 Task: Add a condition where "Channel Is CTI phone call (incoming)" in unsolved tickets in your groups.
Action: Mouse moved to (107, 496)
Screenshot: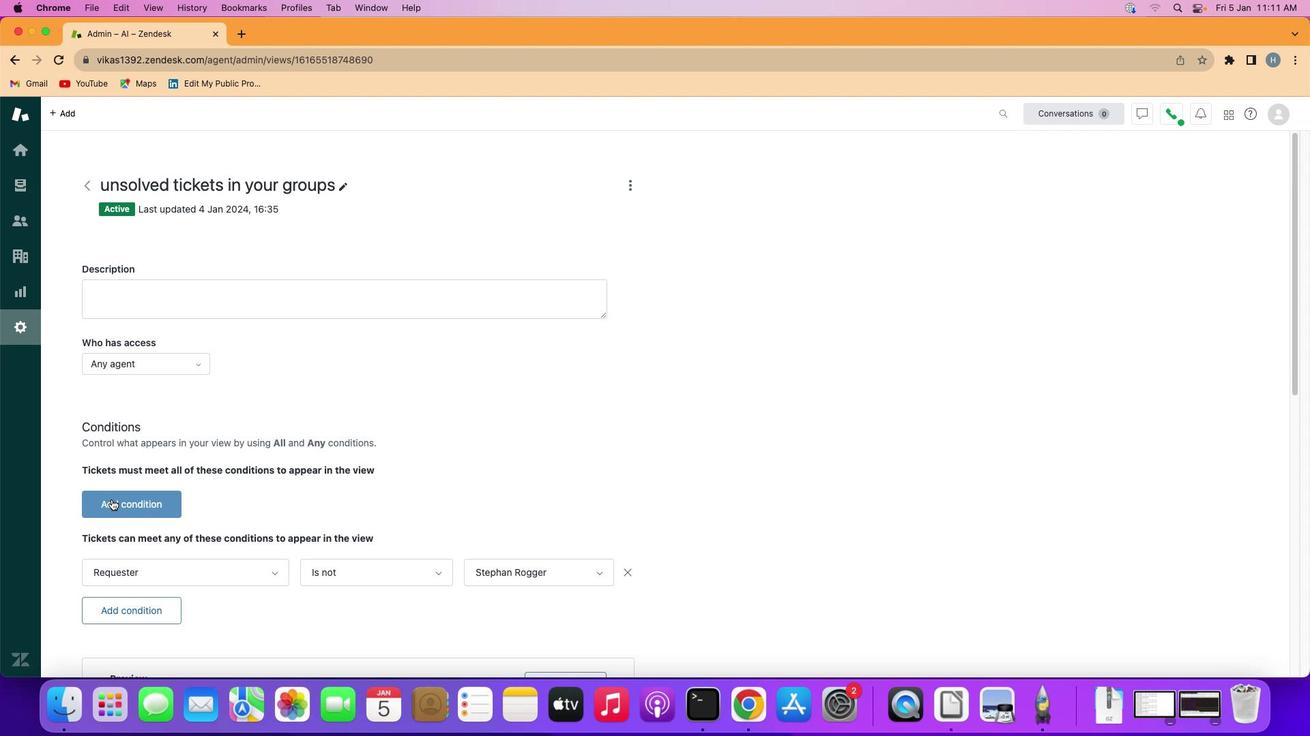 
Action: Mouse pressed left at (107, 496)
Screenshot: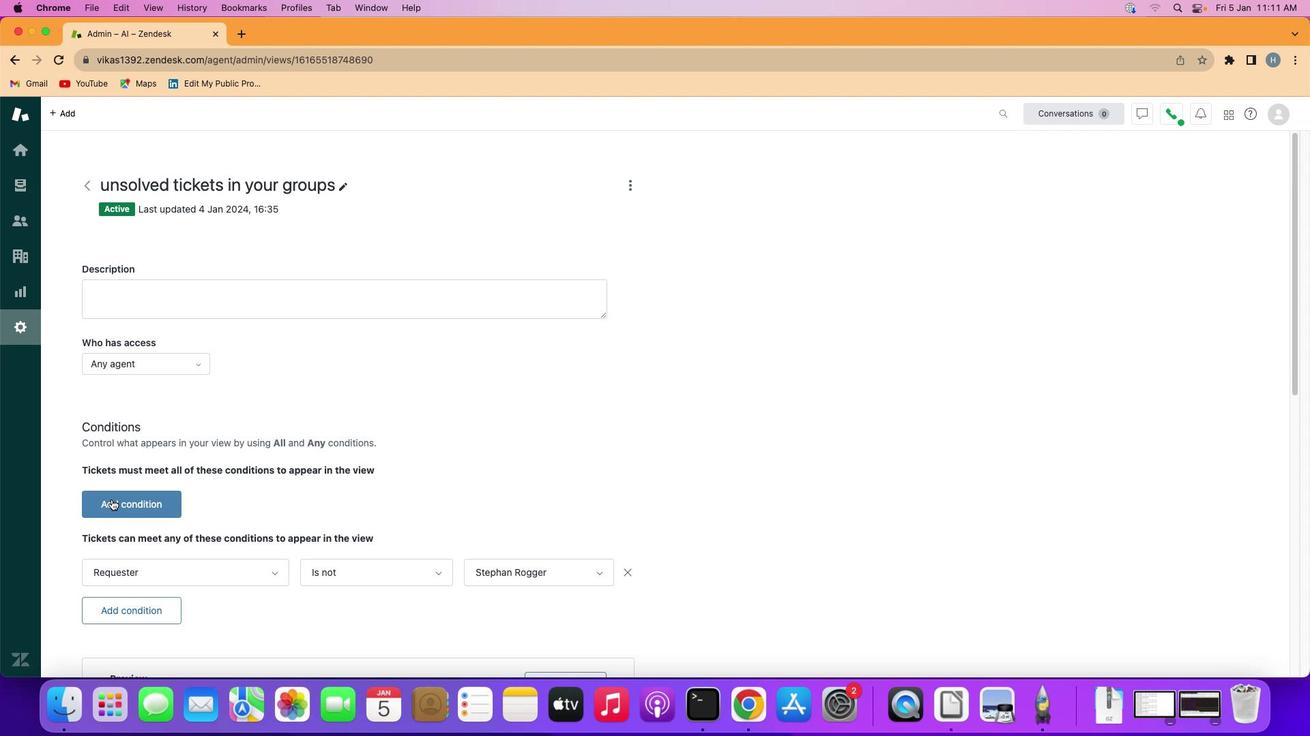
Action: Mouse moved to (143, 500)
Screenshot: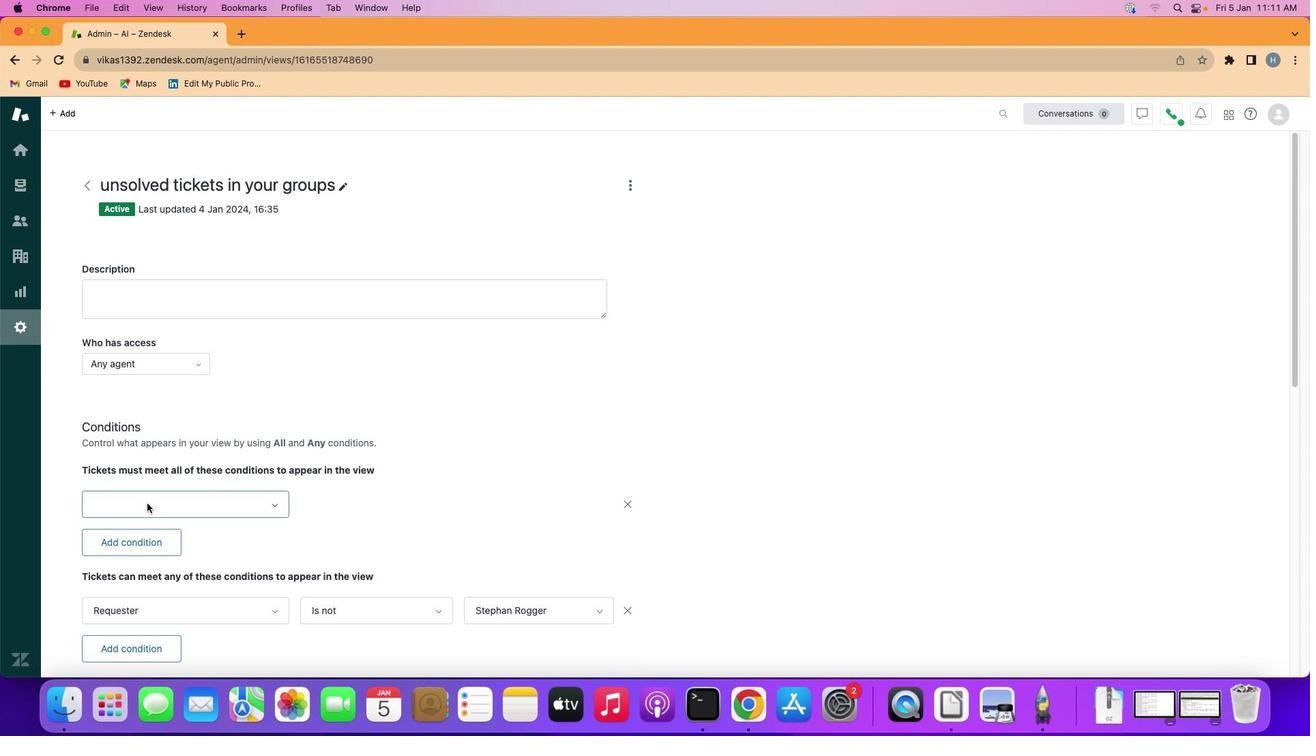 
Action: Mouse pressed left at (143, 500)
Screenshot: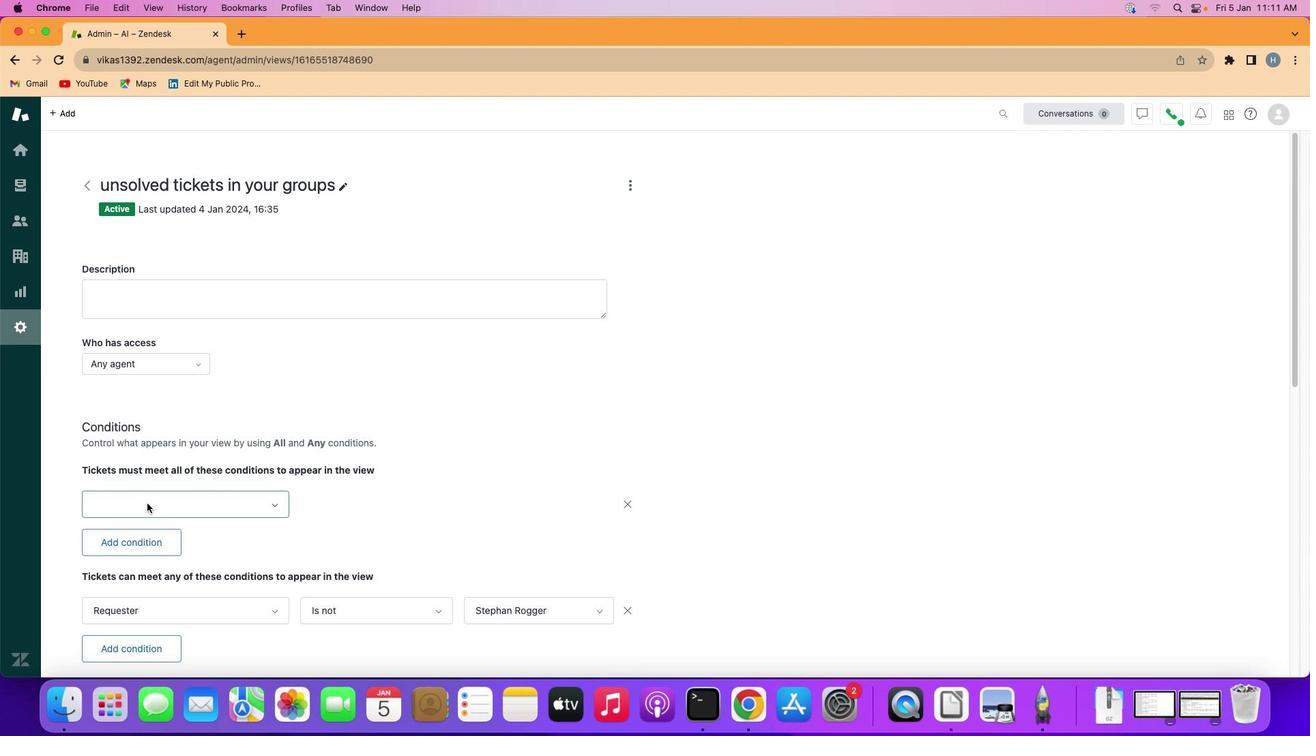 
Action: Mouse moved to (193, 375)
Screenshot: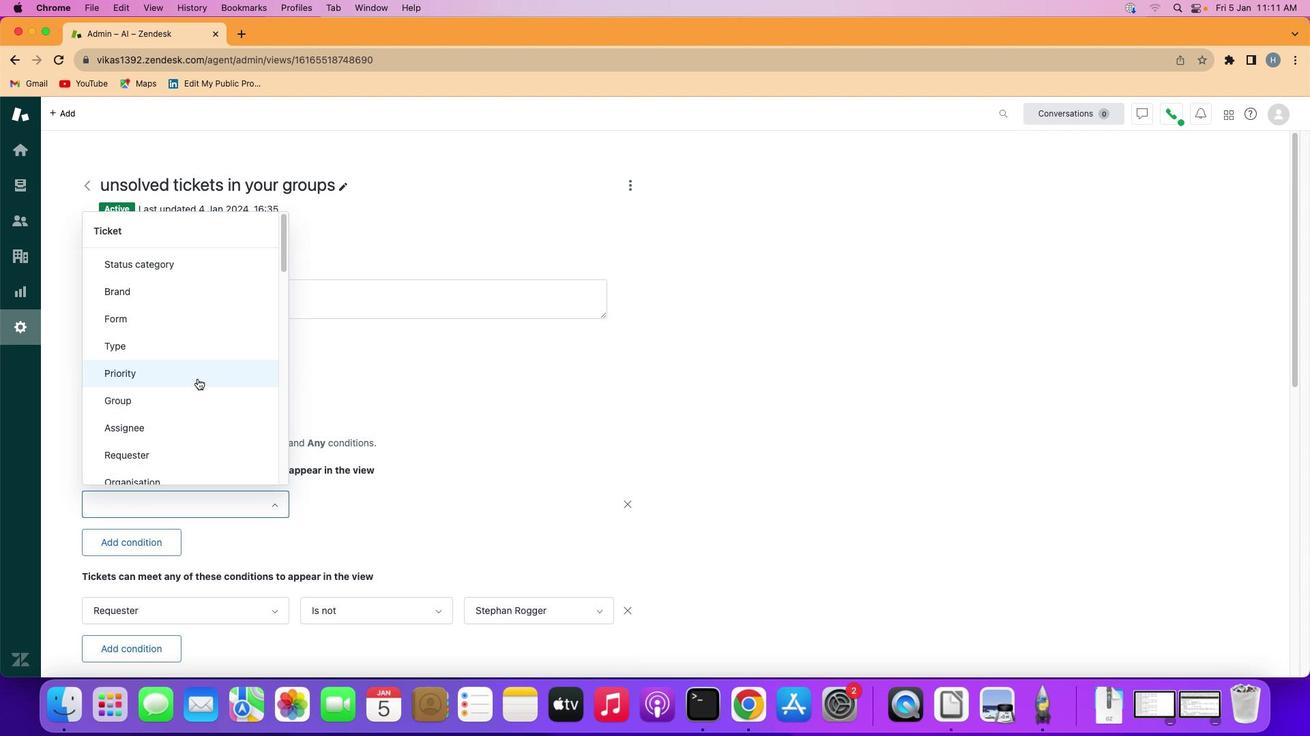 
Action: Mouse scrolled (193, 375) with delta (-2, -2)
Screenshot: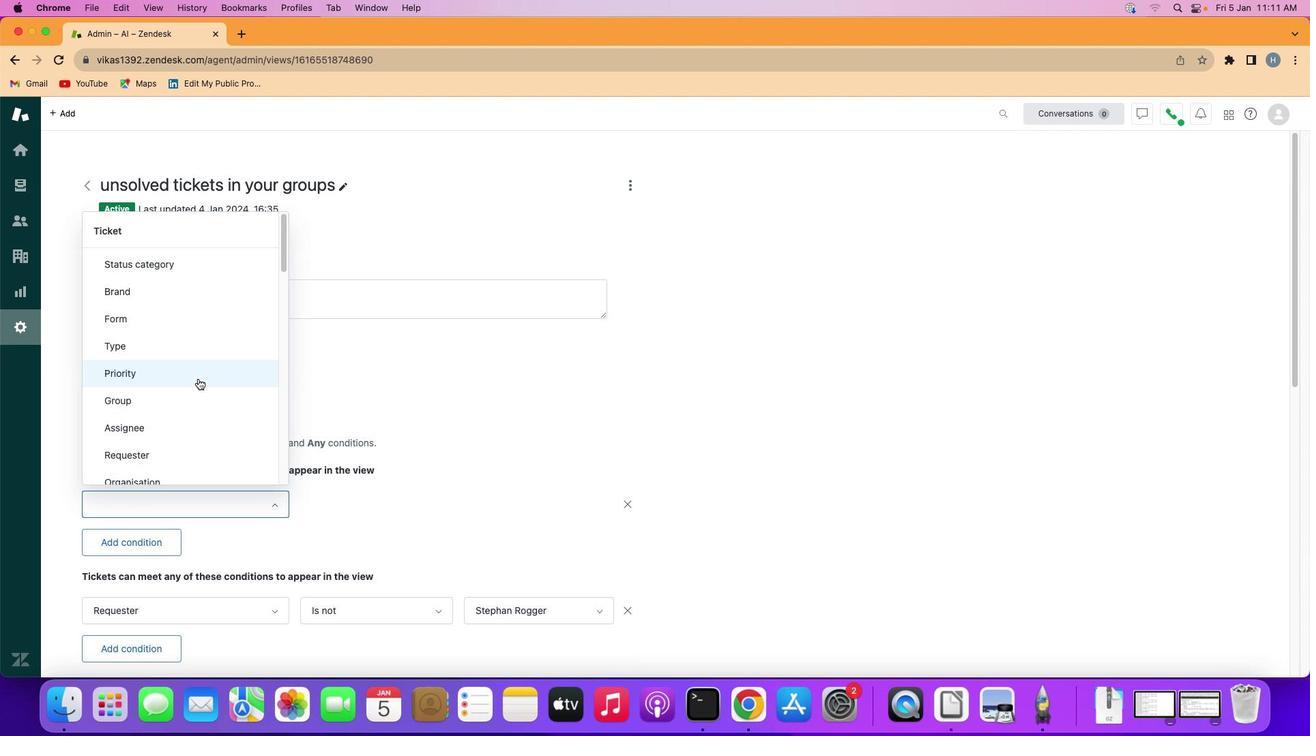 
Action: Mouse moved to (194, 375)
Screenshot: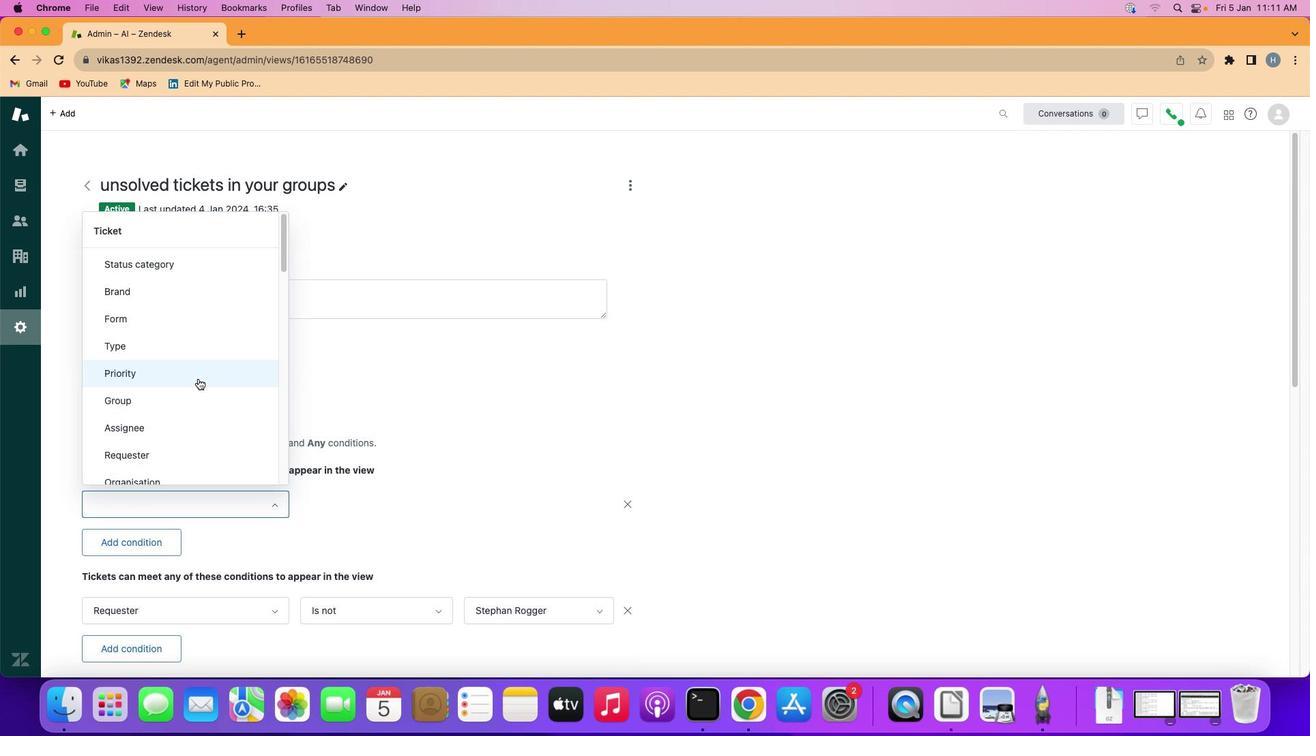 
Action: Mouse scrolled (194, 375) with delta (-2, -4)
Screenshot: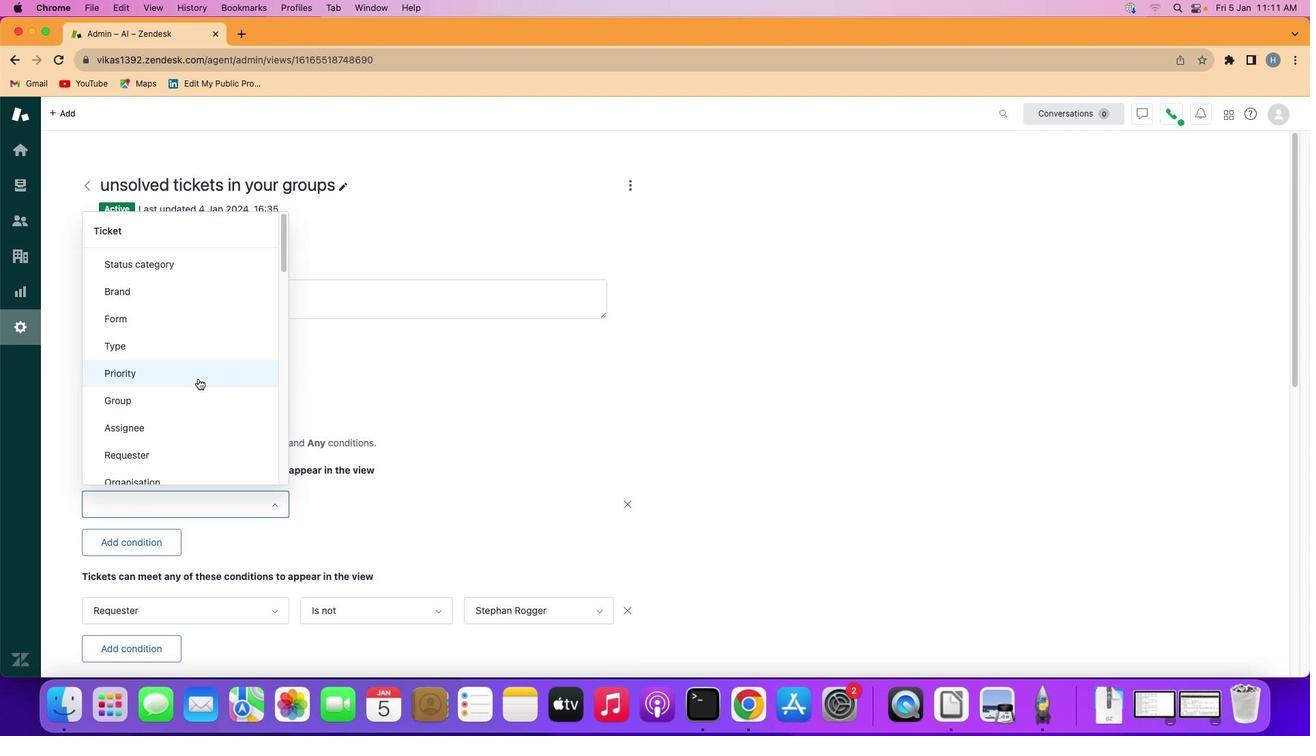 
Action: Mouse moved to (194, 375)
Screenshot: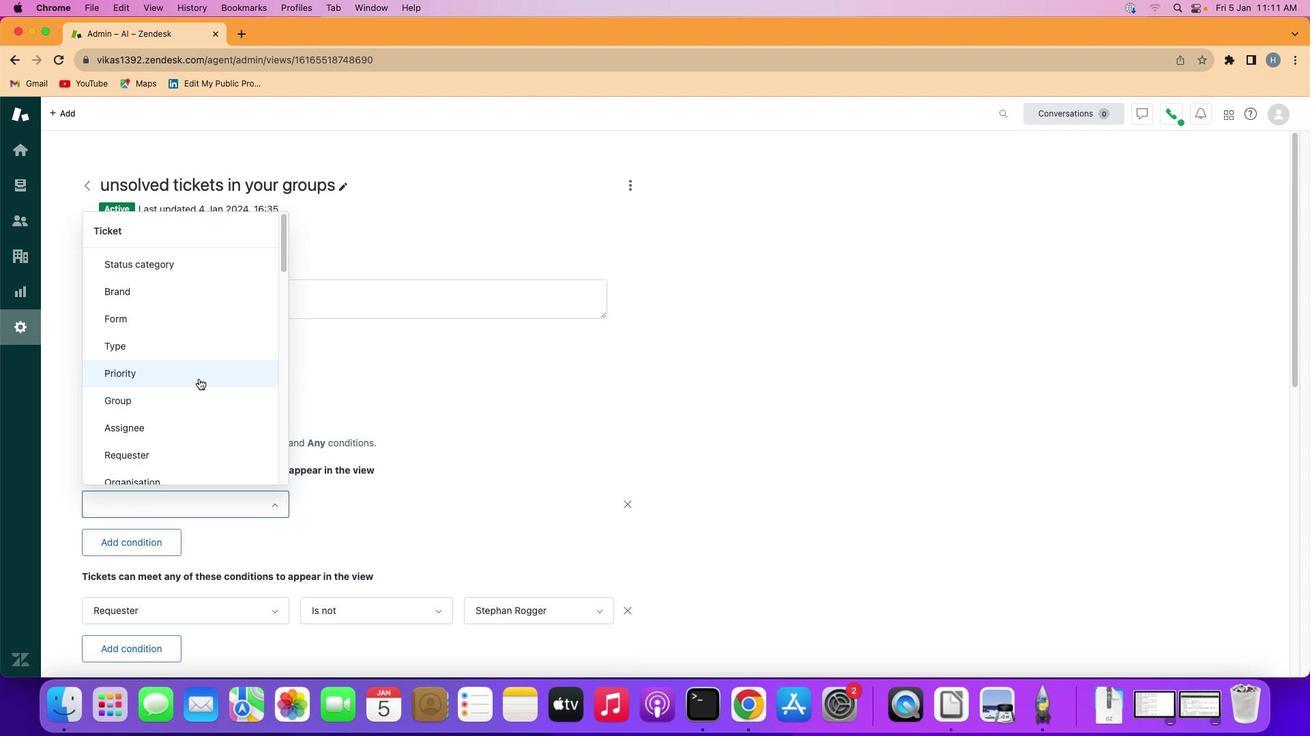 
Action: Mouse scrolled (194, 375) with delta (-2, -3)
Screenshot: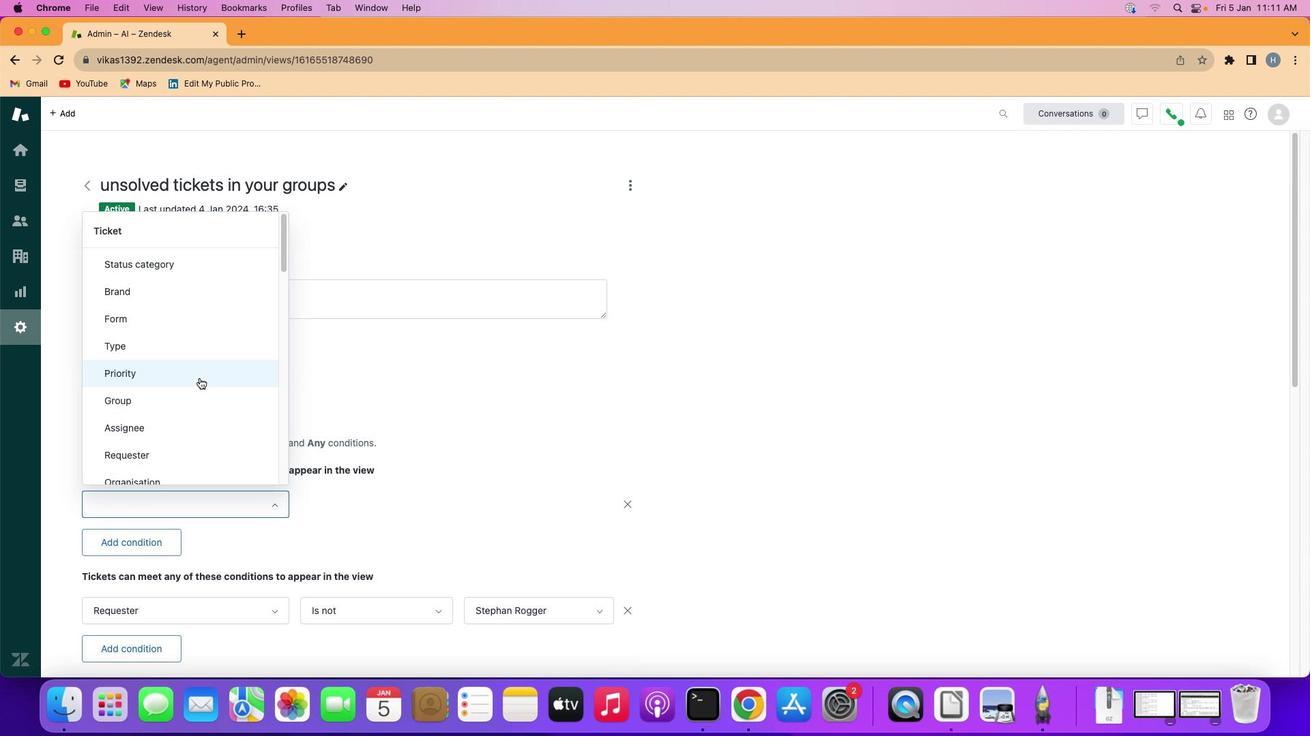 
Action: Mouse moved to (195, 375)
Screenshot: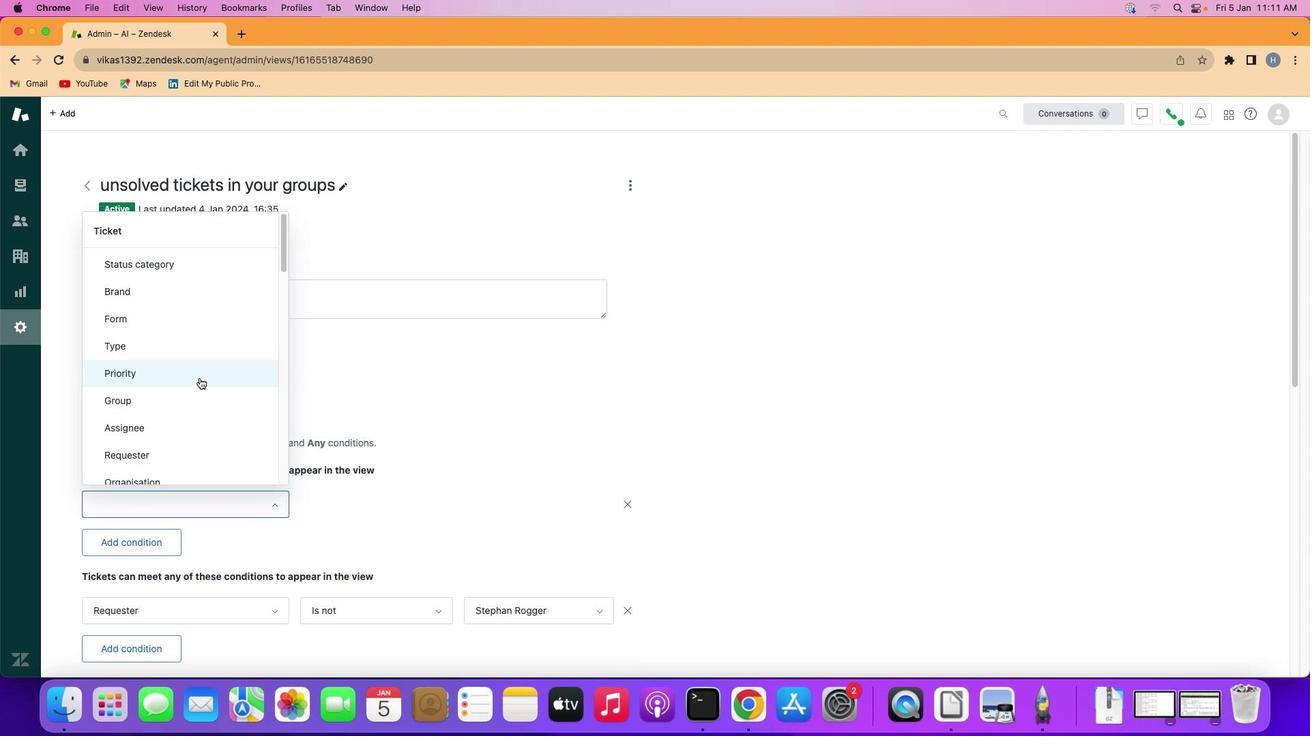 
Action: Mouse scrolled (195, 375) with delta (-2, -4)
Screenshot: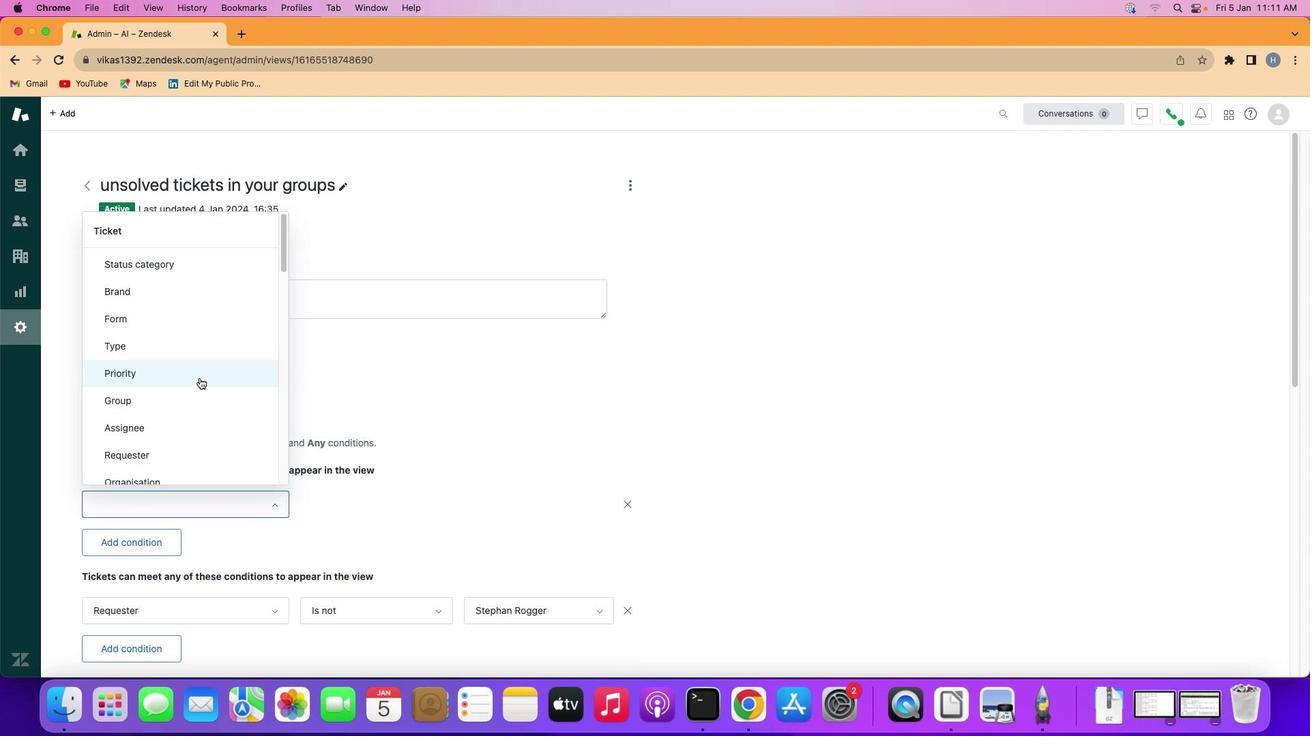 
Action: Mouse moved to (196, 374)
Screenshot: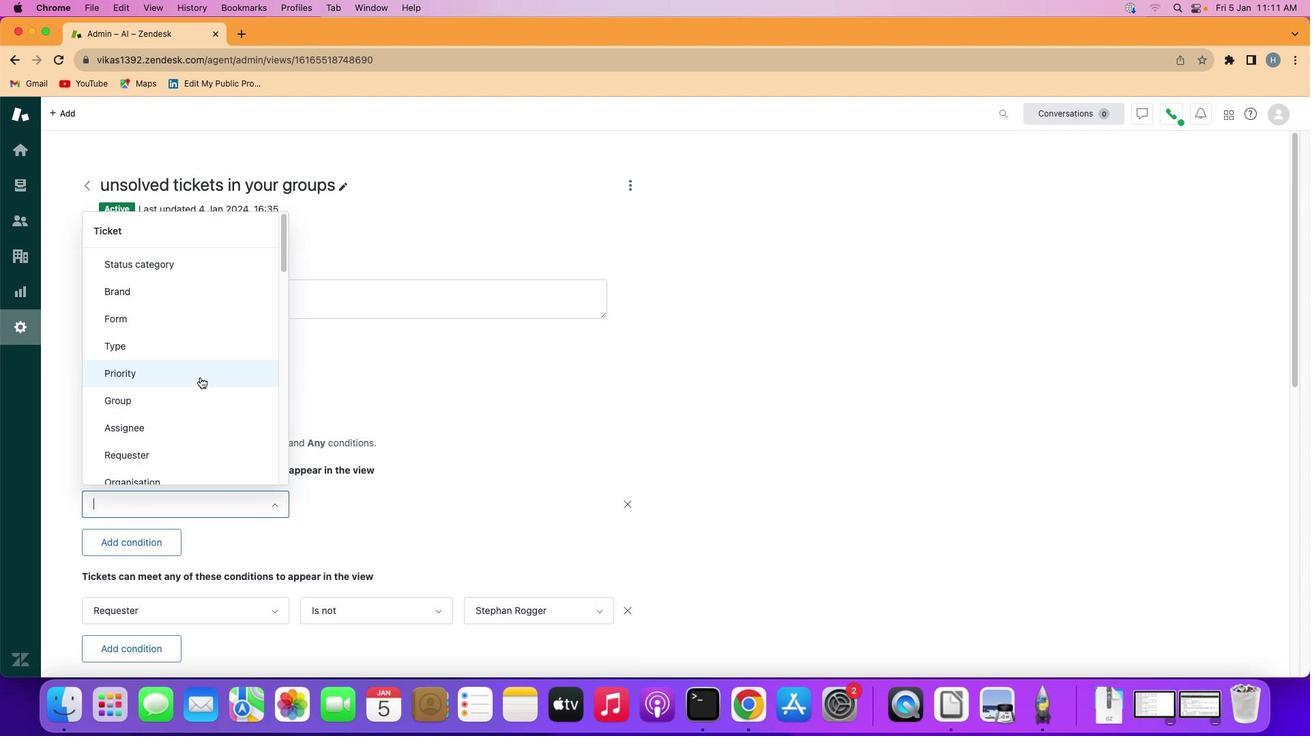 
Action: Mouse scrolled (196, 374) with delta (-2, -4)
Screenshot: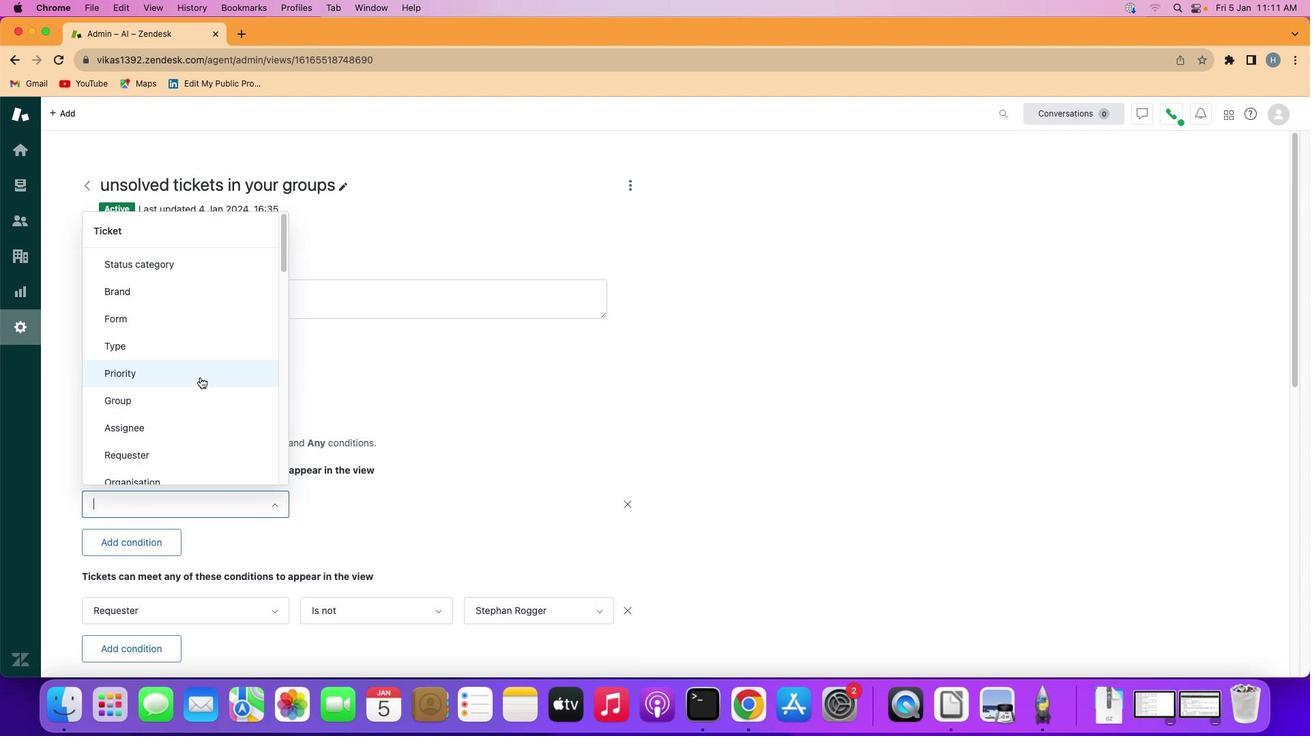 
Action: Mouse moved to (197, 373)
Screenshot: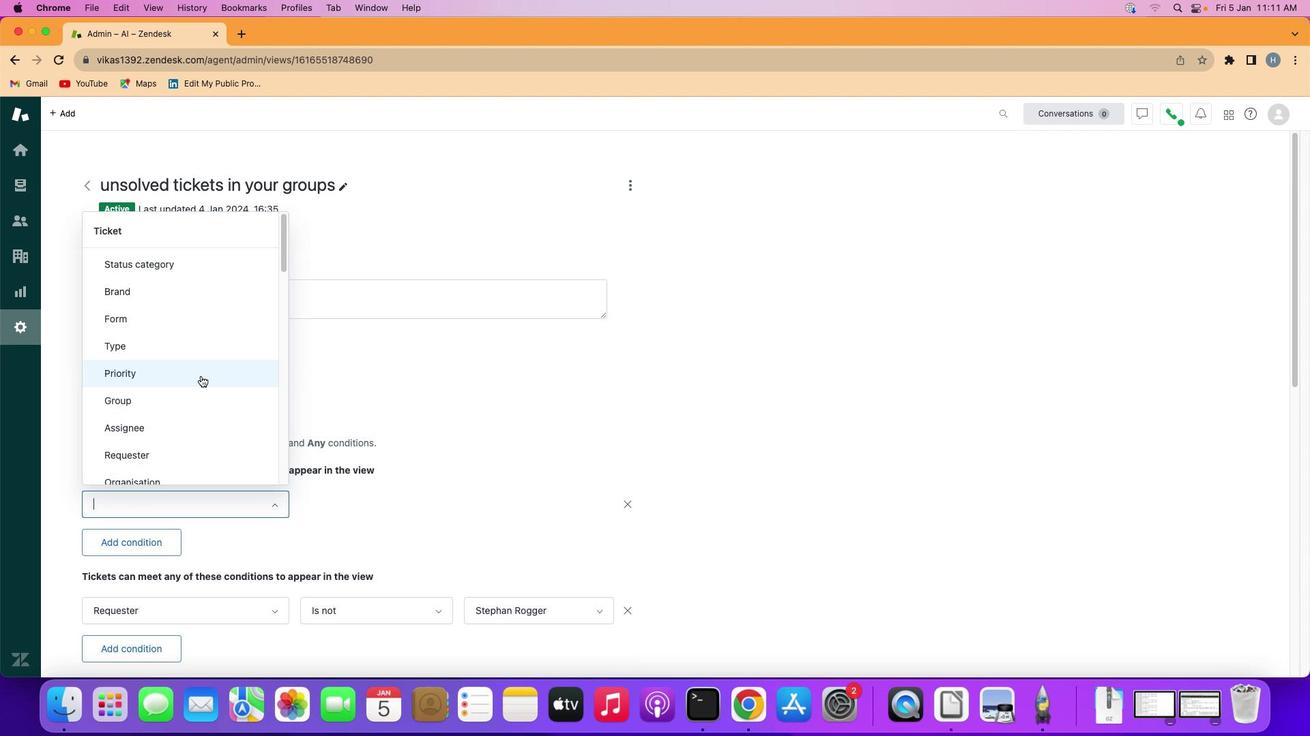 
Action: Mouse scrolled (197, 373) with delta (-2, -4)
Screenshot: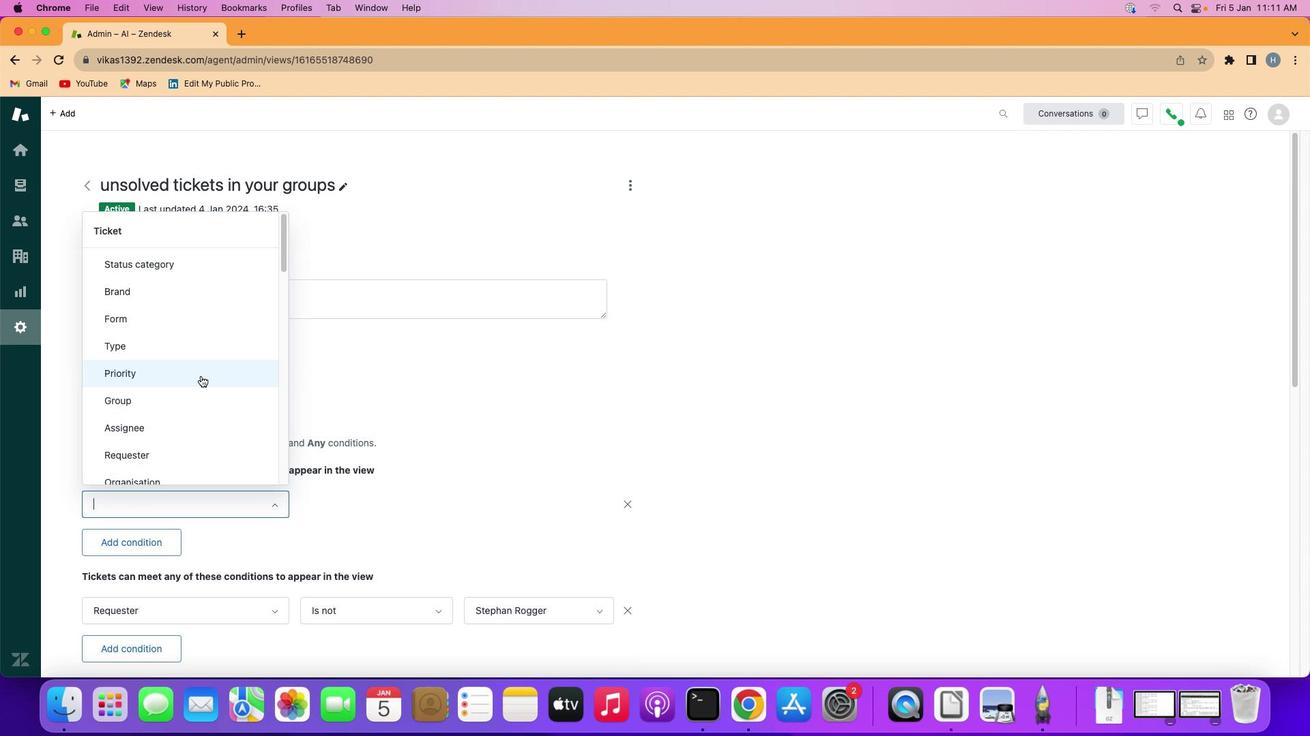 
Action: Mouse moved to (240, 371)
Screenshot: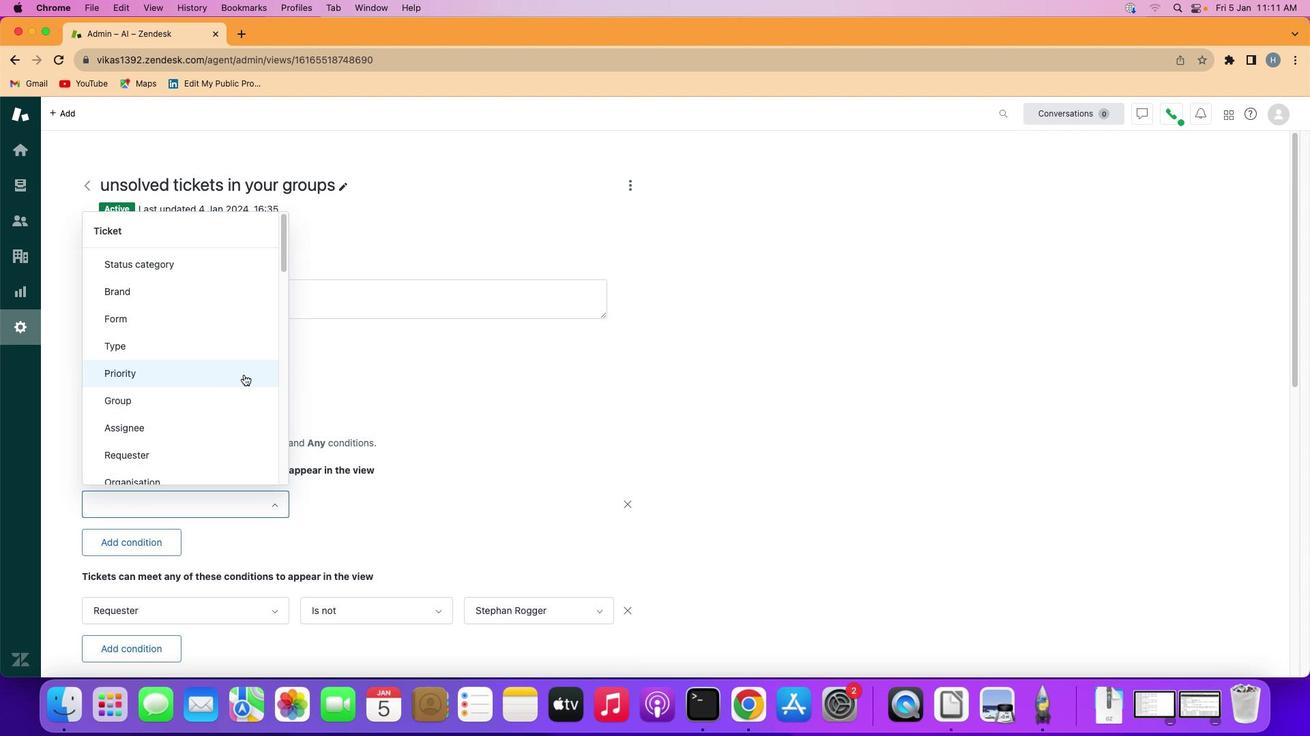 
Action: Mouse scrolled (240, 371) with delta (-2, -3)
Screenshot: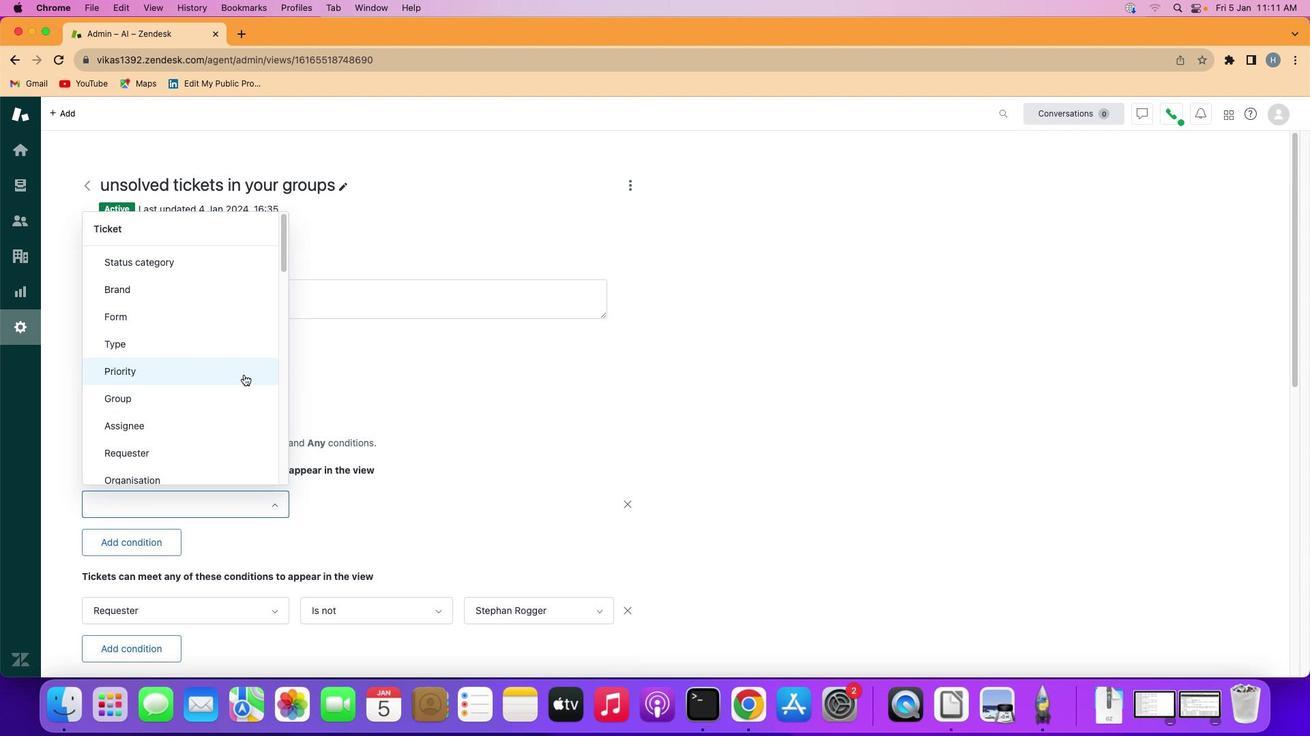 
Action: Mouse scrolled (240, 371) with delta (-2, -3)
Screenshot: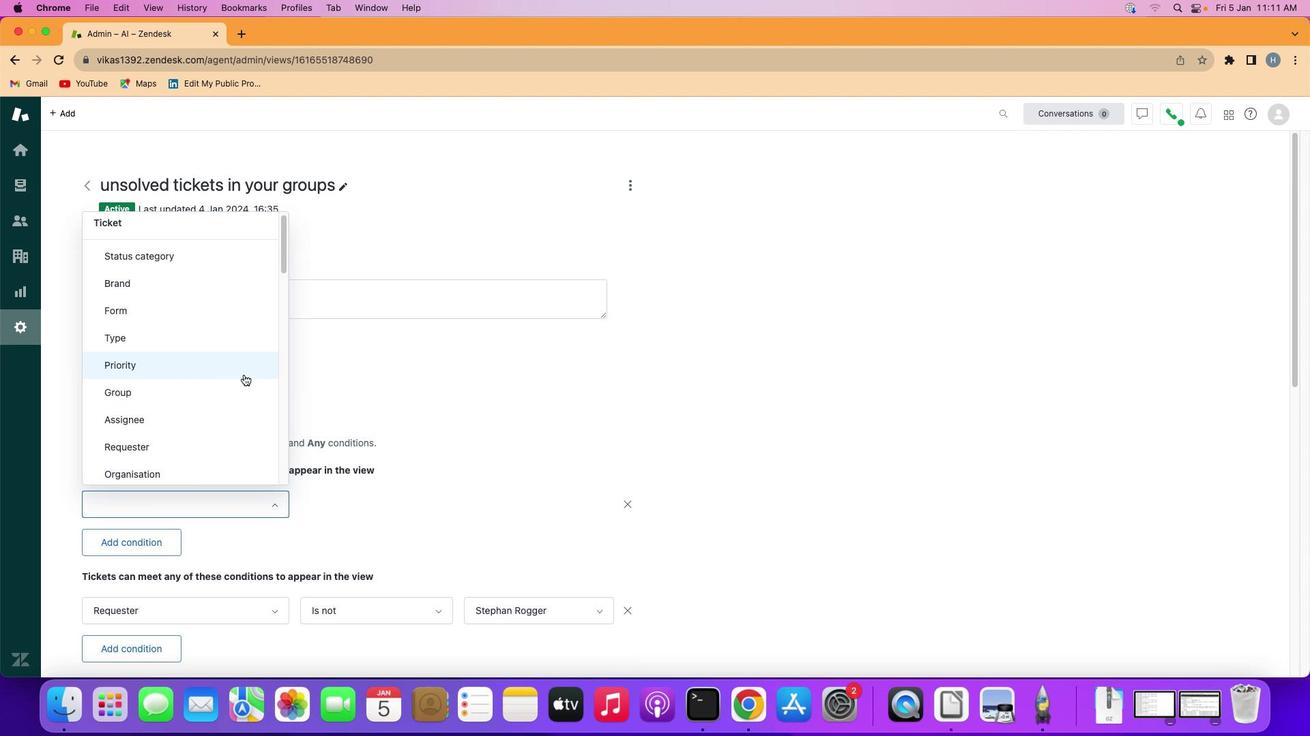 
Action: Mouse scrolled (240, 371) with delta (-2, -1)
Screenshot: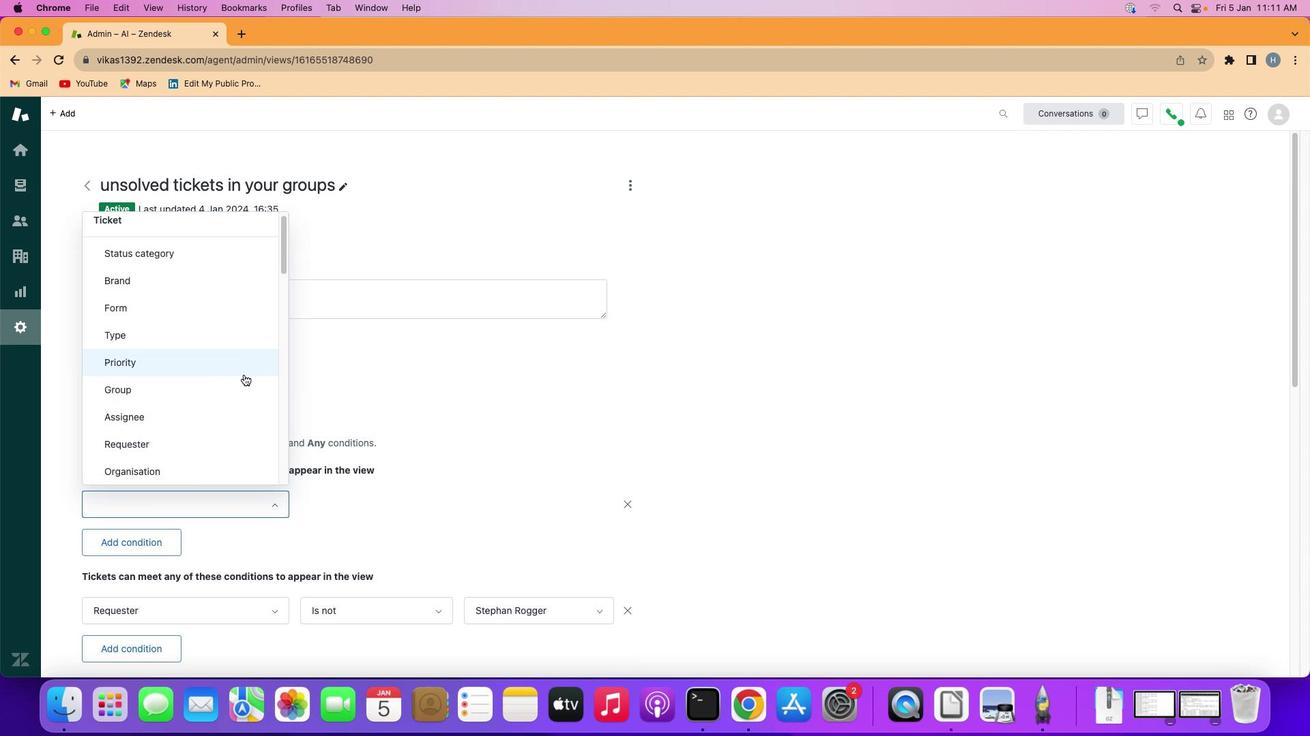 
Action: Mouse scrolled (240, 371) with delta (-2, -3)
Screenshot: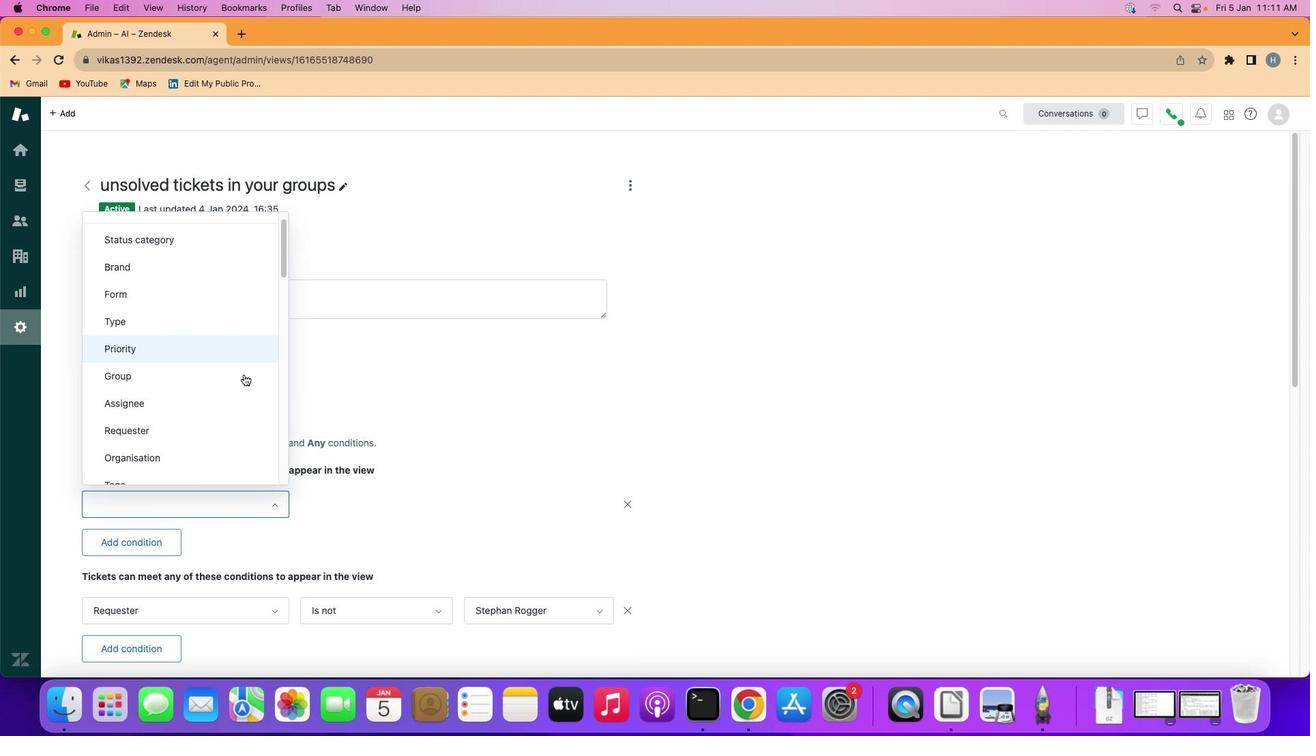 
Action: Mouse scrolled (240, 371) with delta (-2, -3)
Screenshot: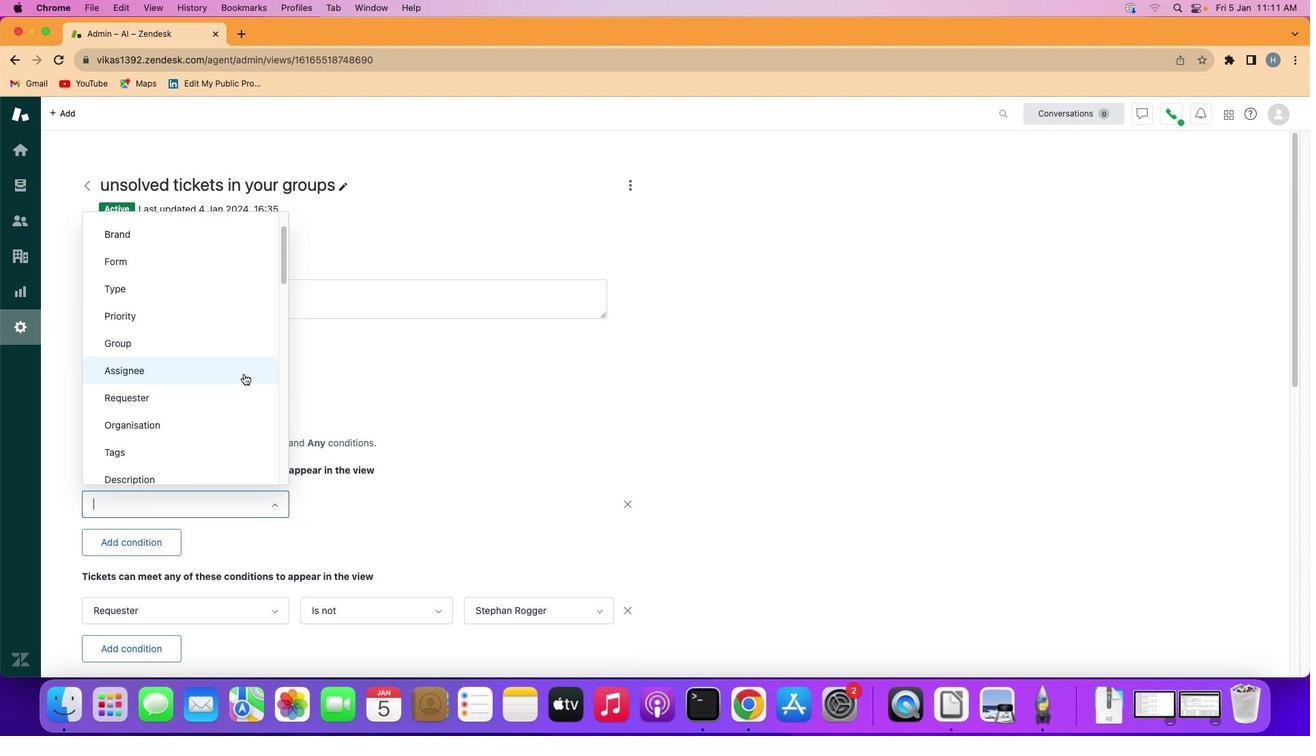 
Action: Mouse moved to (236, 374)
Screenshot: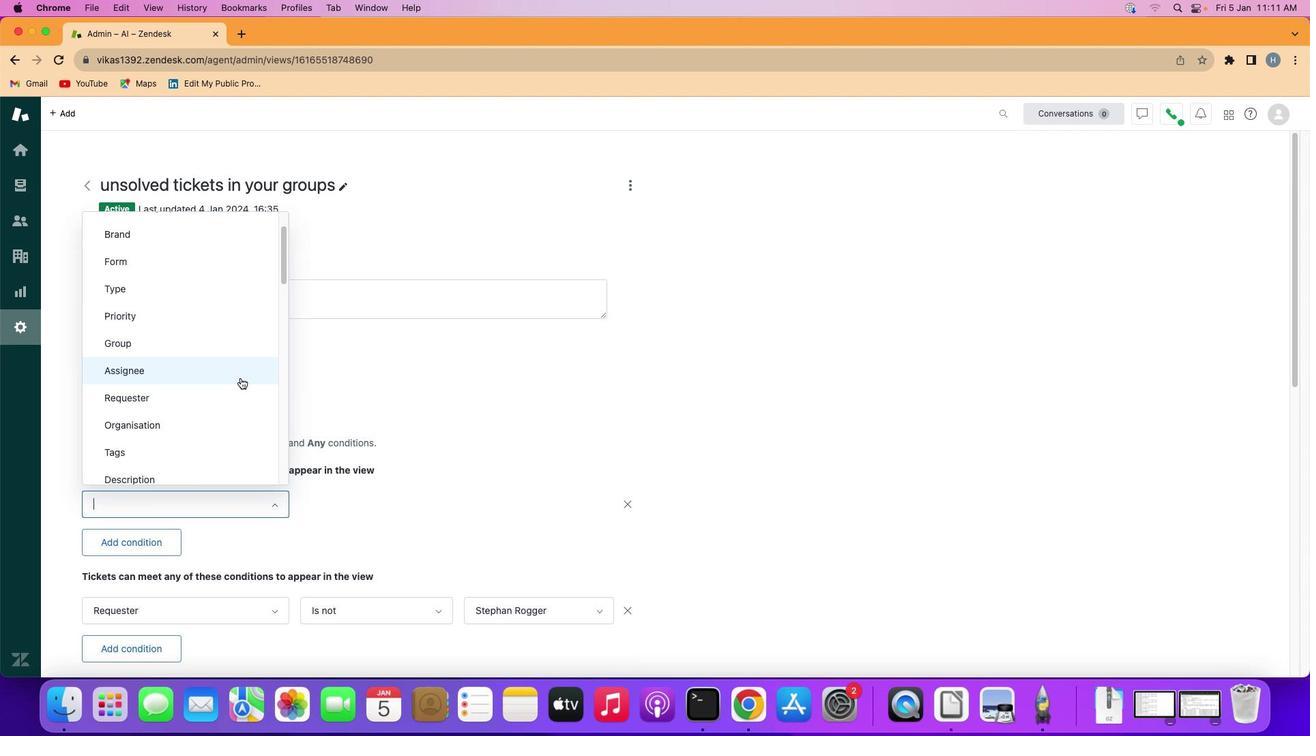 
Action: Mouse scrolled (236, 374) with delta (-2, -3)
Screenshot: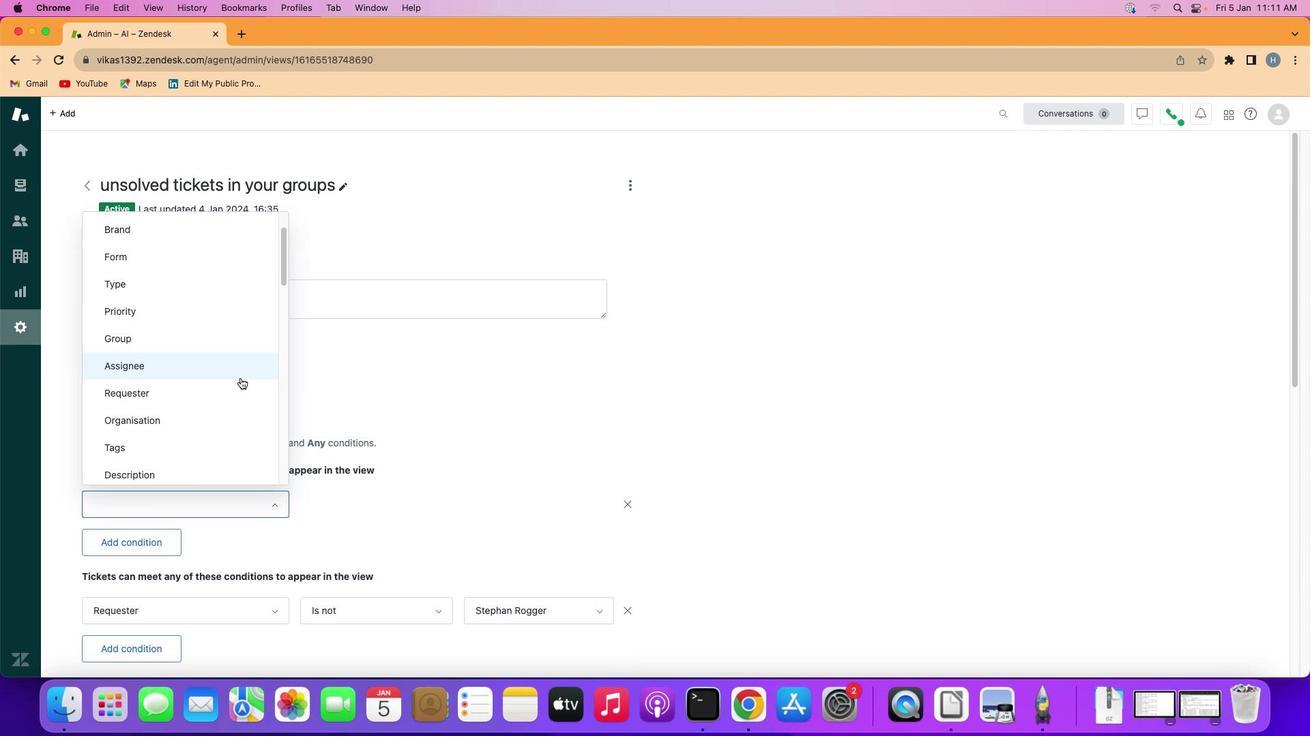 
Action: Mouse scrolled (236, 374) with delta (-2, -3)
Screenshot: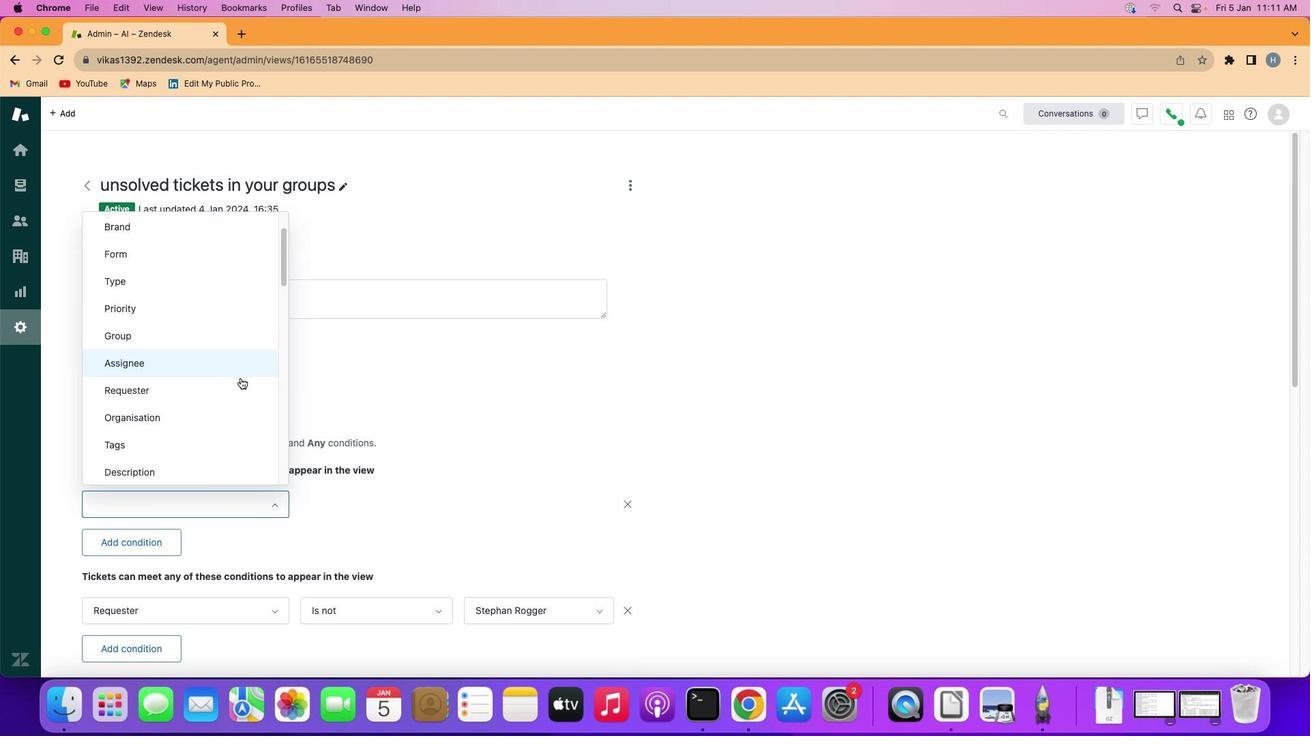 
Action: Mouse scrolled (236, 374) with delta (-2, -4)
Screenshot: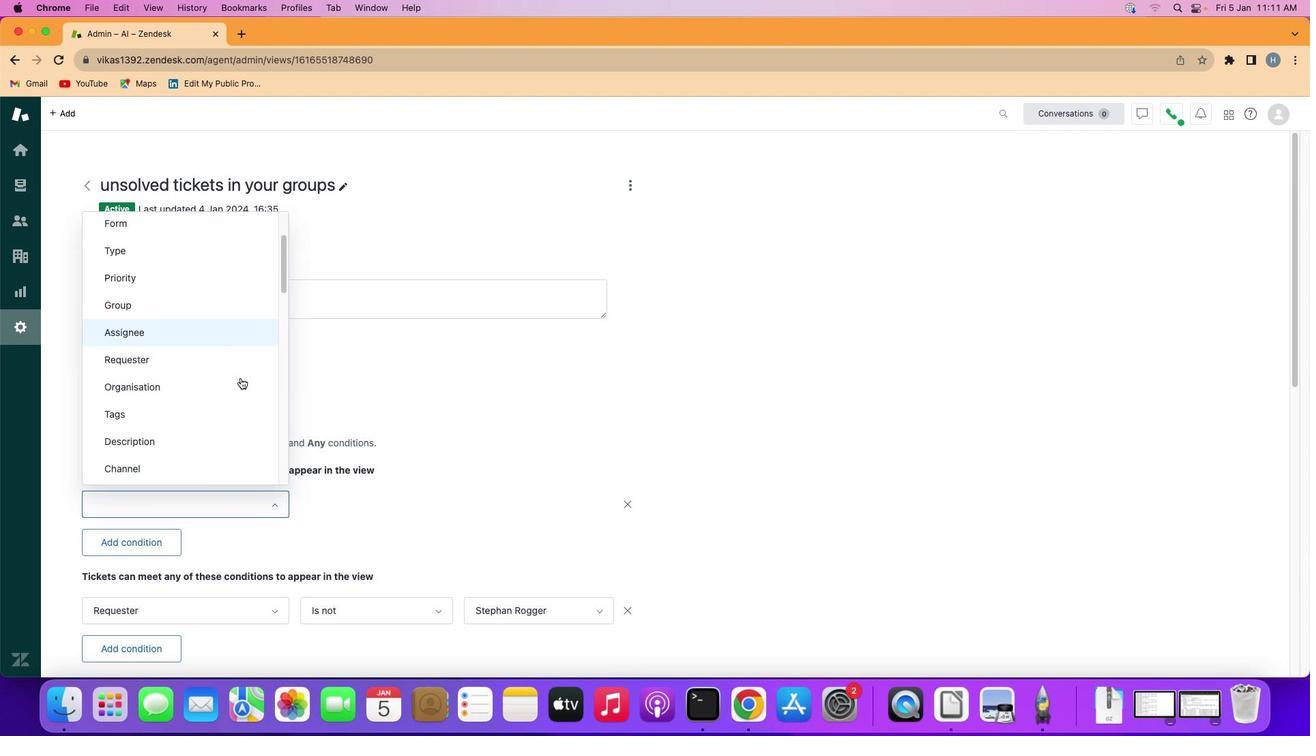 
Action: Mouse scrolled (236, 374) with delta (-2, -4)
Screenshot: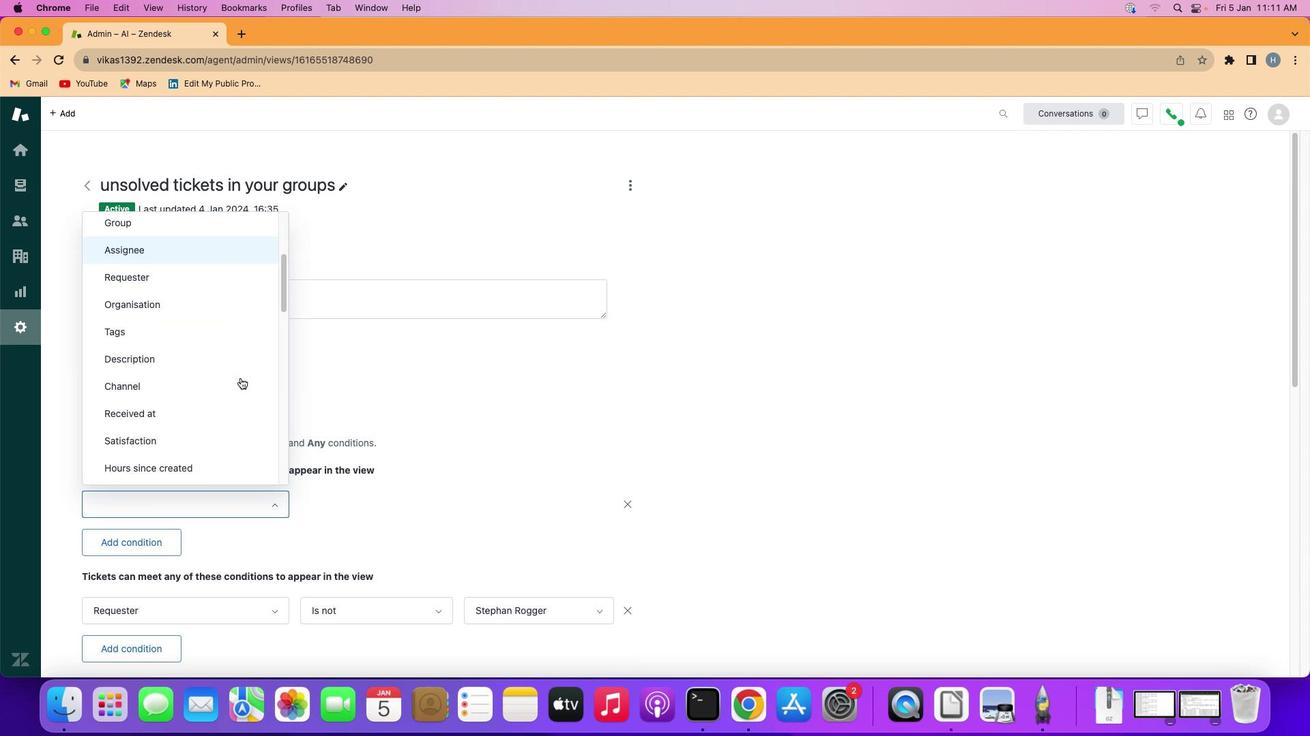 
Action: Mouse scrolled (236, 374) with delta (-2, -4)
Screenshot: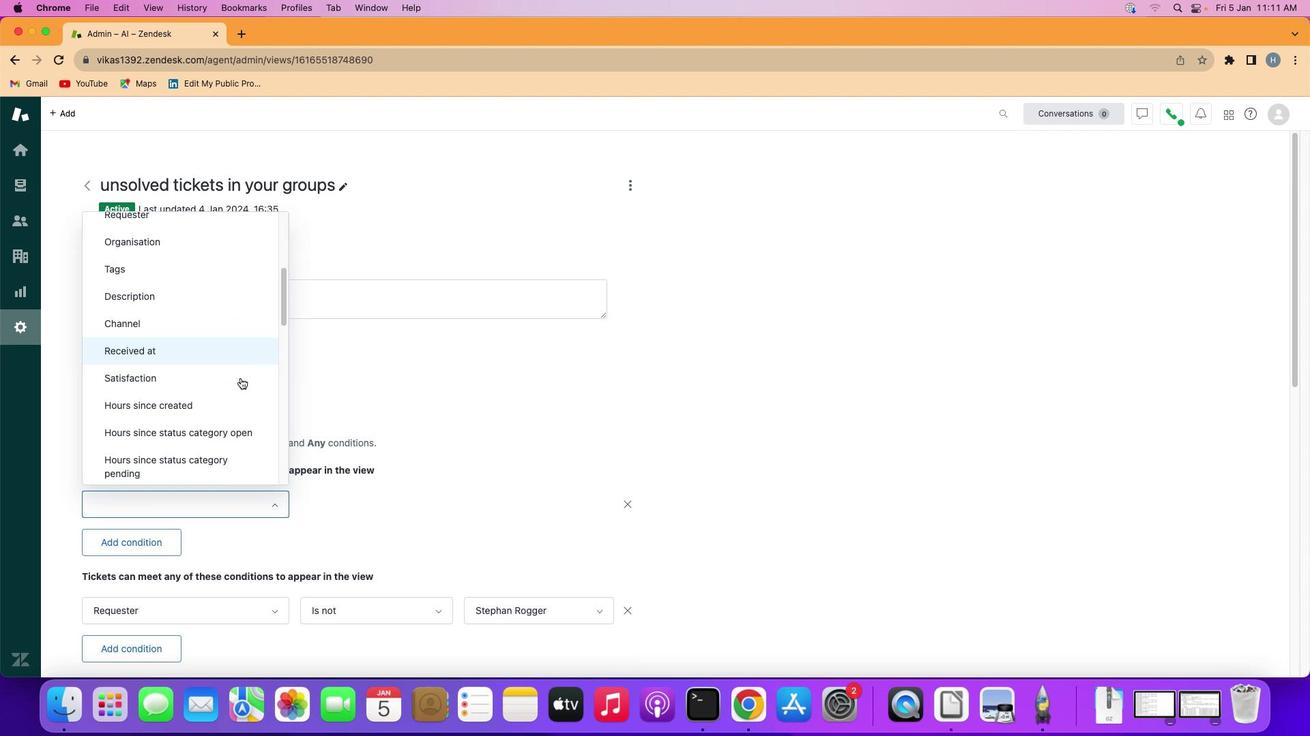 
Action: Mouse moved to (233, 270)
Screenshot: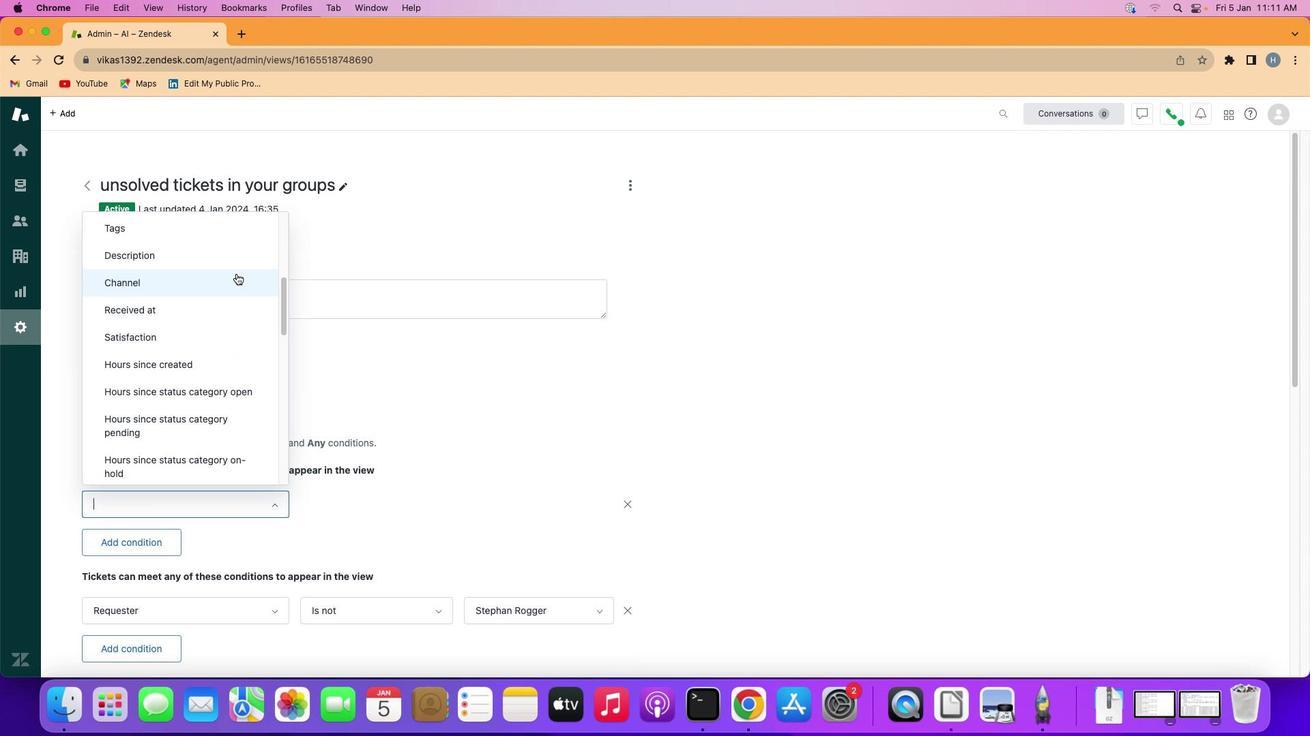 
Action: Mouse pressed left at (233, 270)
Screenshot: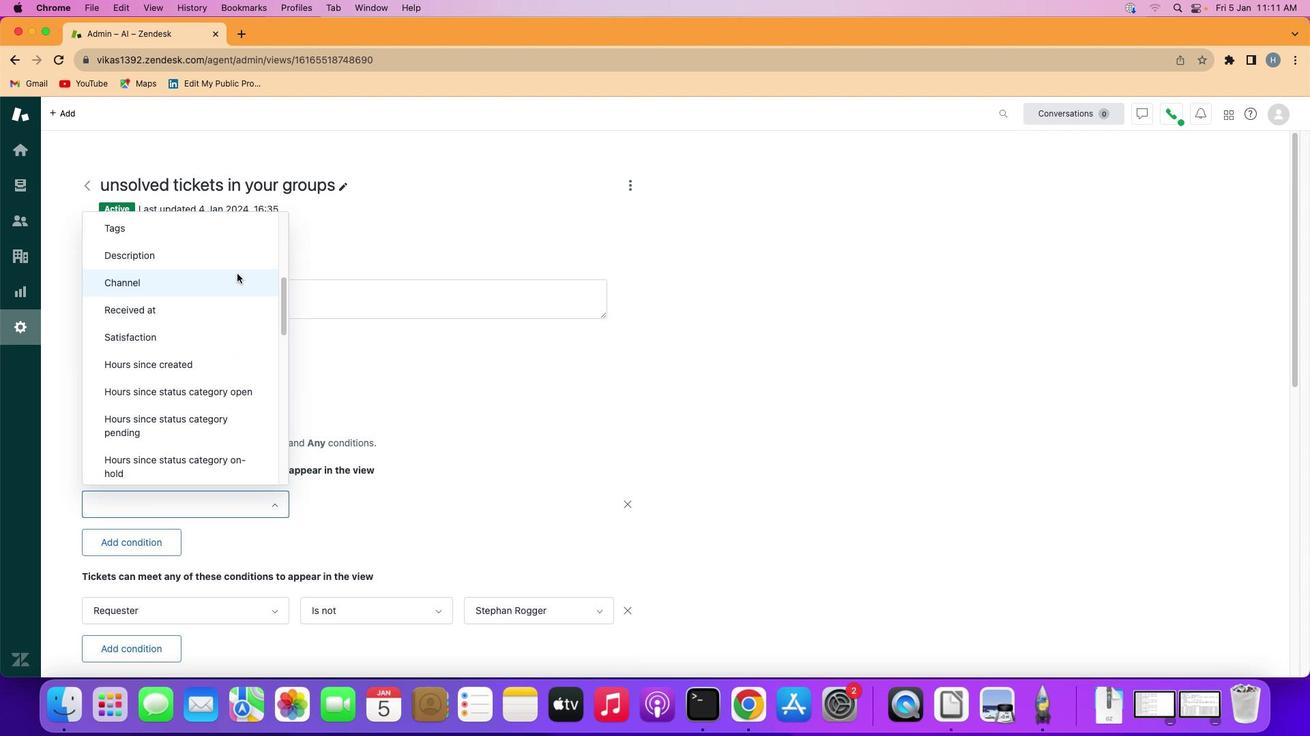 
Action: Mouse moved to (378, 487)
Screenshot: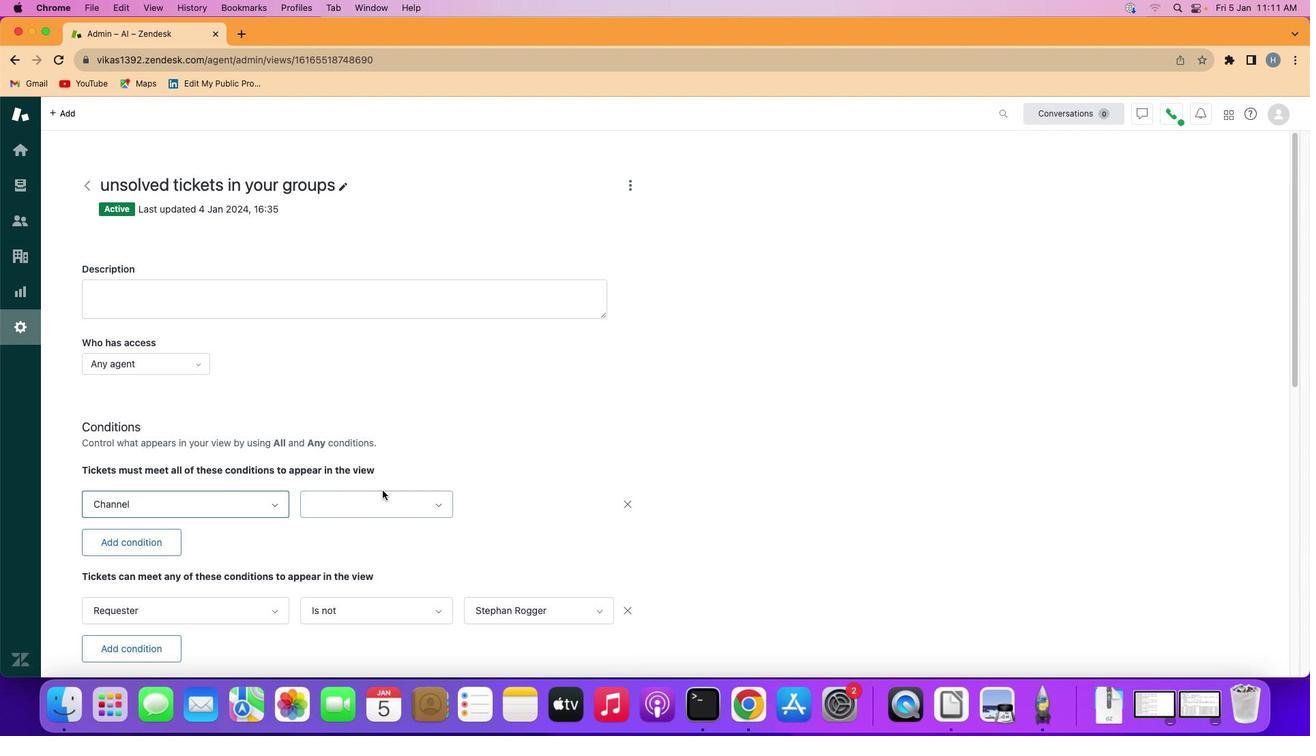 
Action: Mouse pressed left at (378, 487)
Screenshot: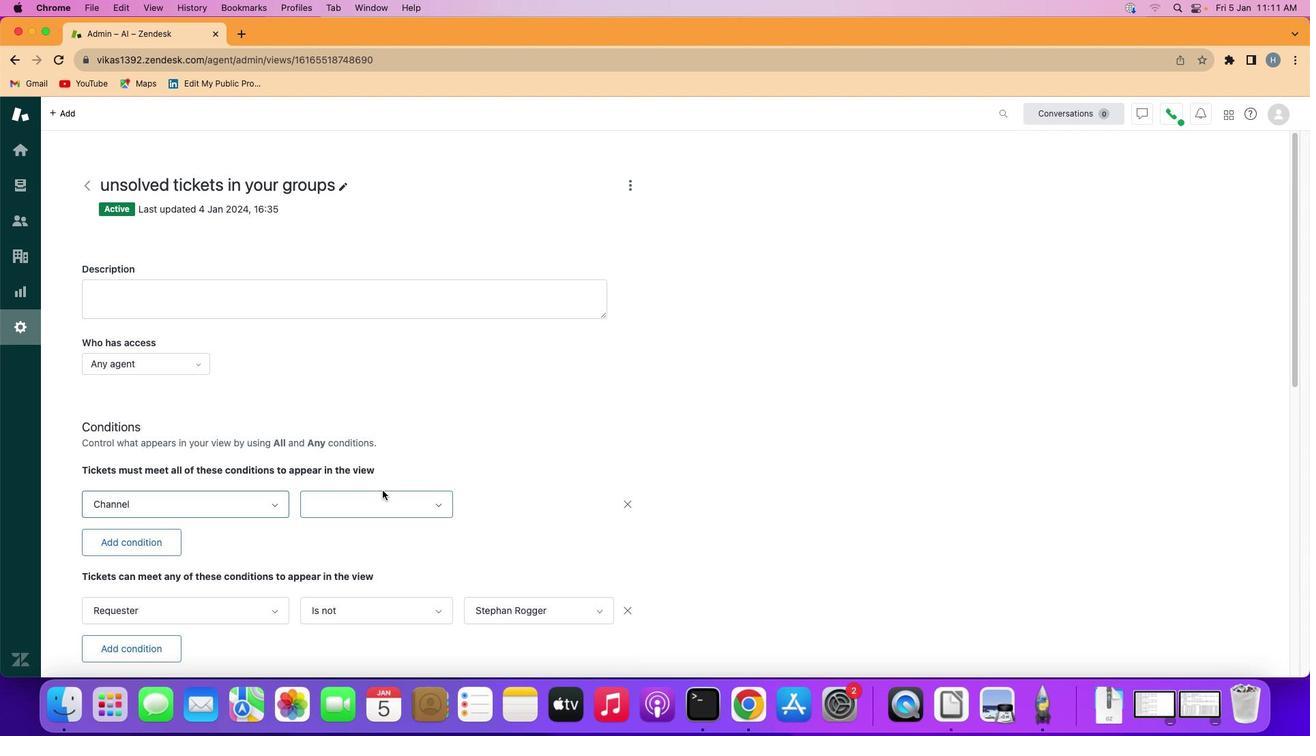 
Action: Mouse moved to (378, 528)
Screenshot: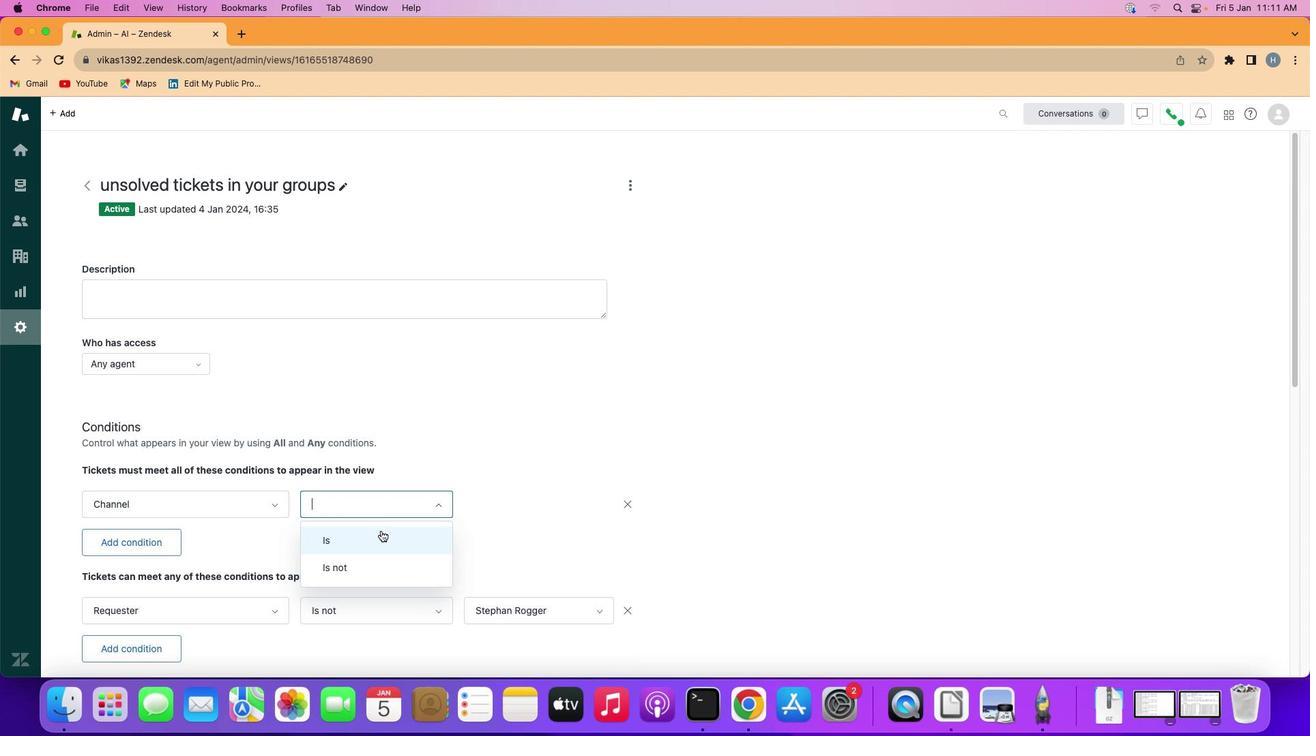 
Action: Mouse pressed left at (378, 528)
Screenshot: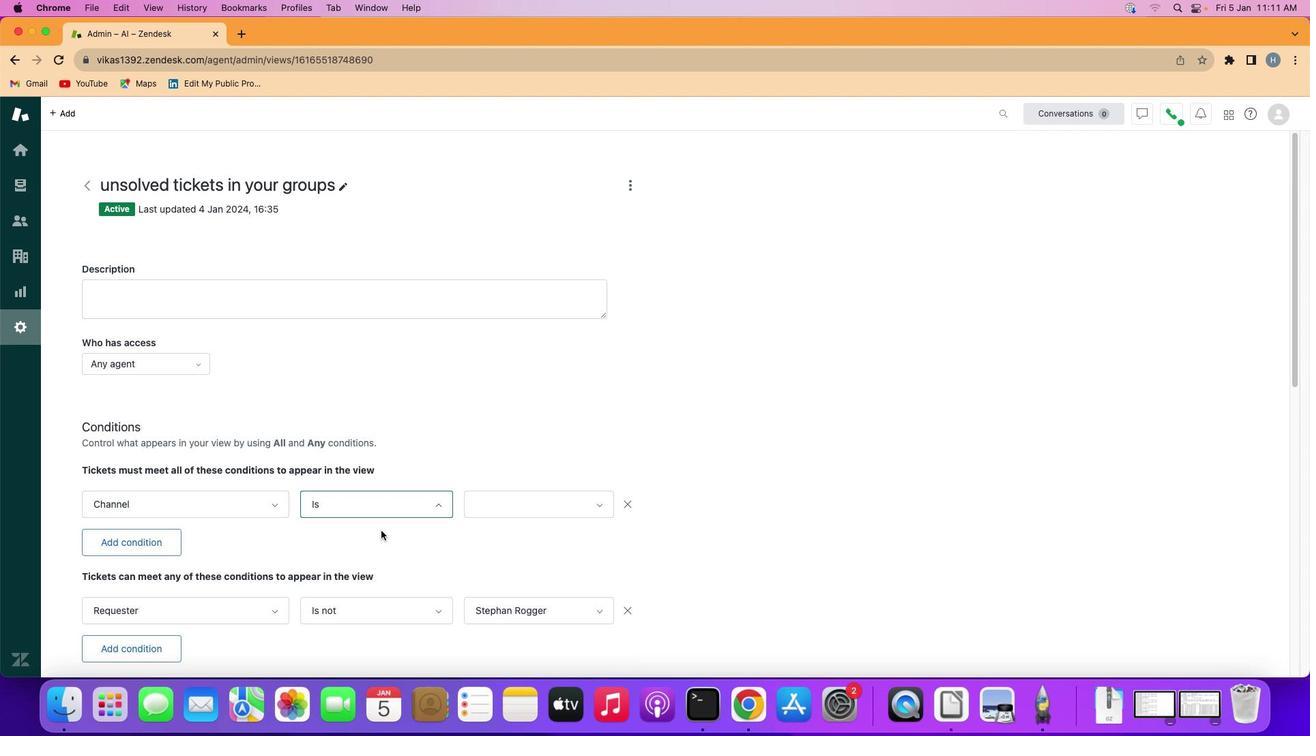 
Action: Mouse moved to (509, 506)
Screenshot: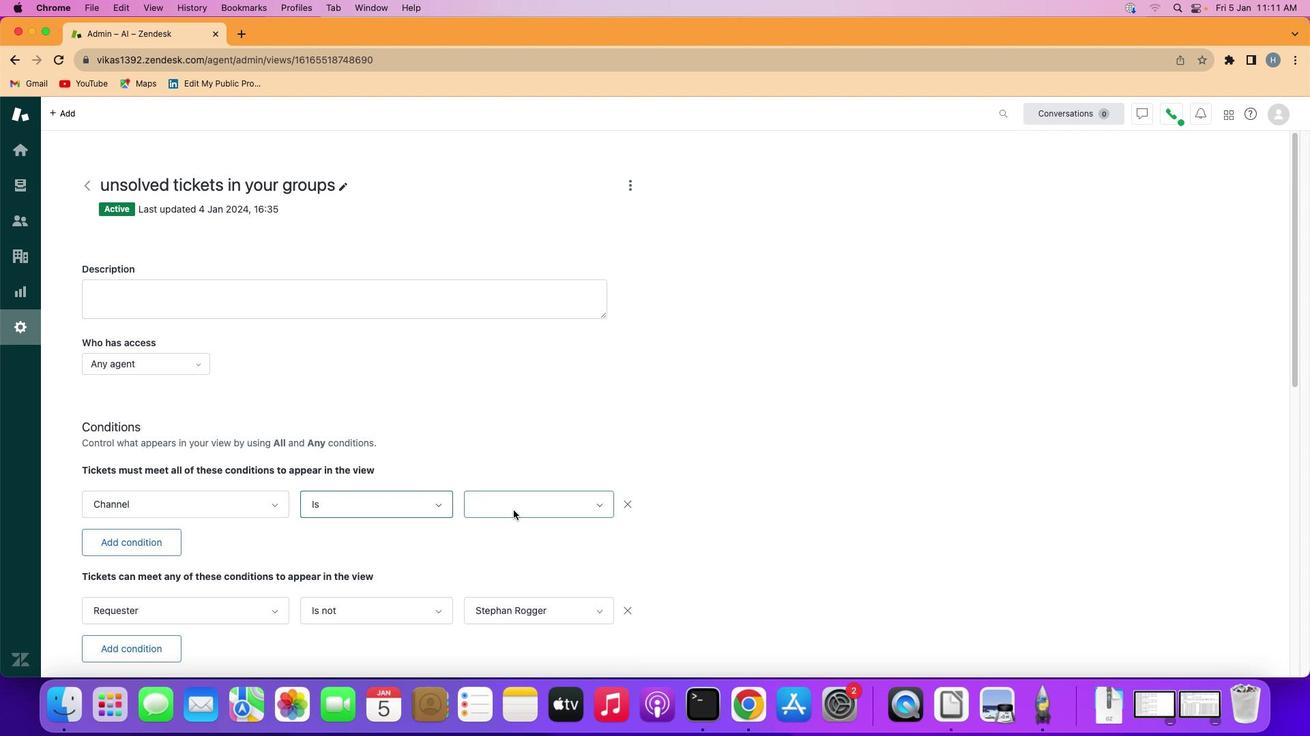 
Action: Mouse pressed left at (509, 506)
Screenshot: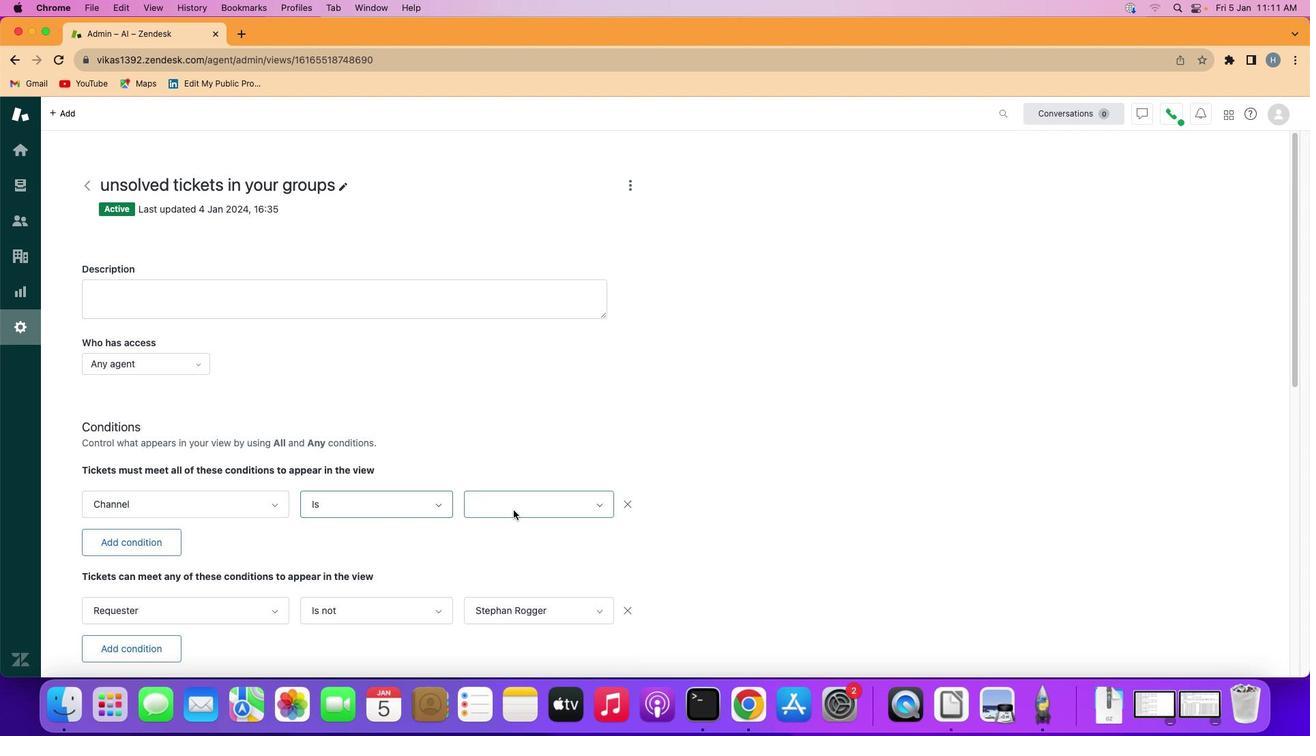 
Action: Mouse moved to (547, 405)
Screenshot: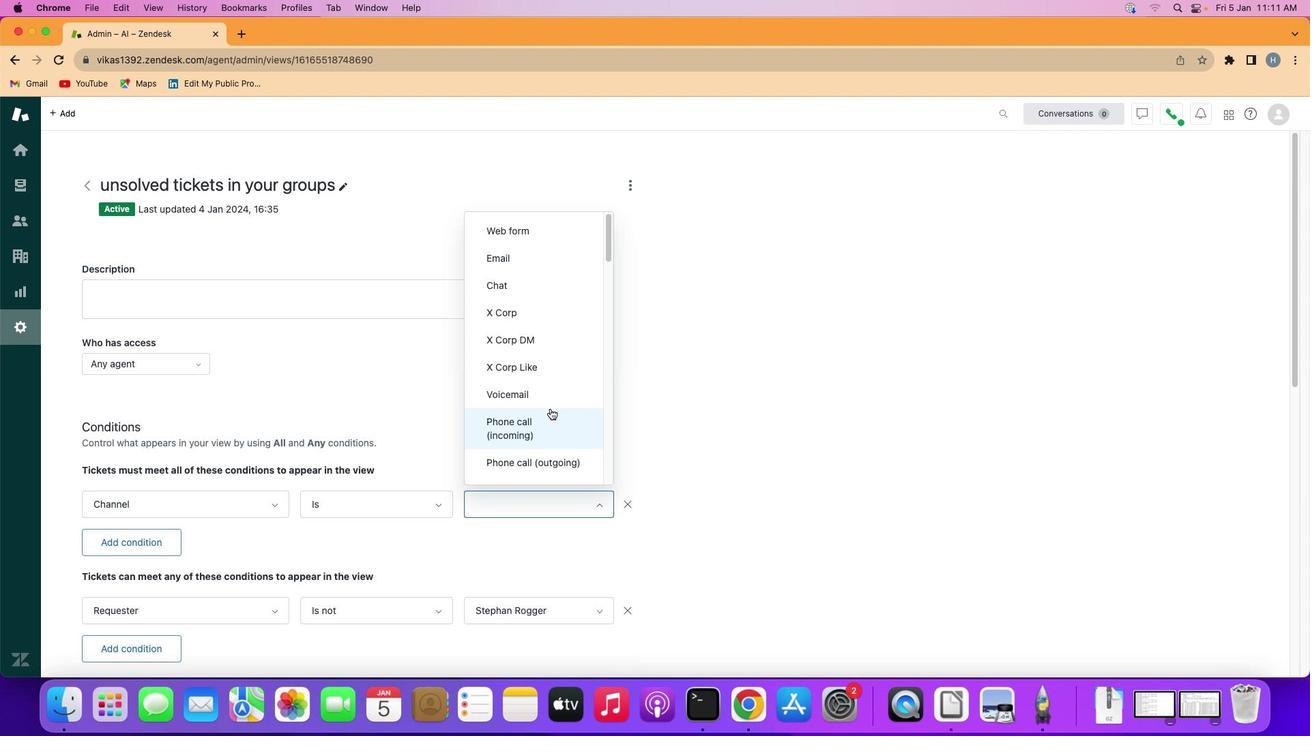 
Action: Mouse scrolled (547, 405) with delta (-2, -3)
Screenshot: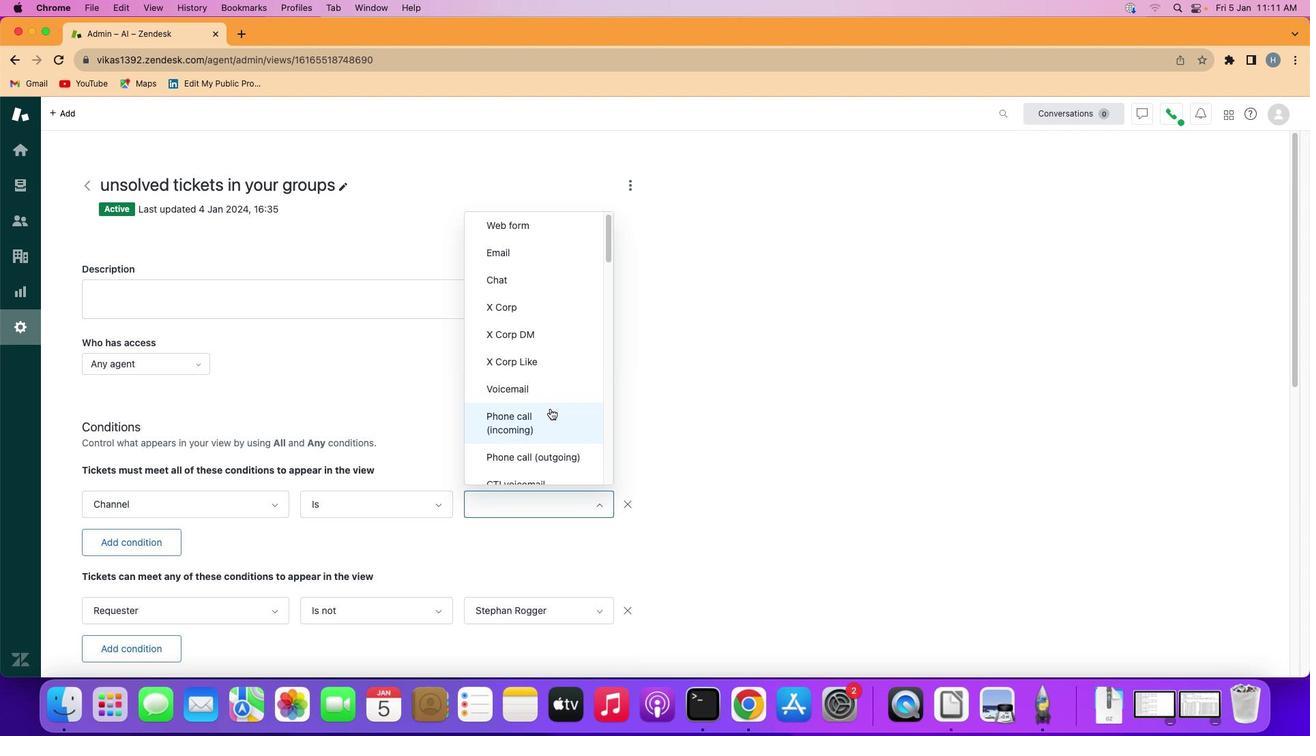 
Action: Mouse scrolled (547, 405) with delta (-2, -3)
Screenshot: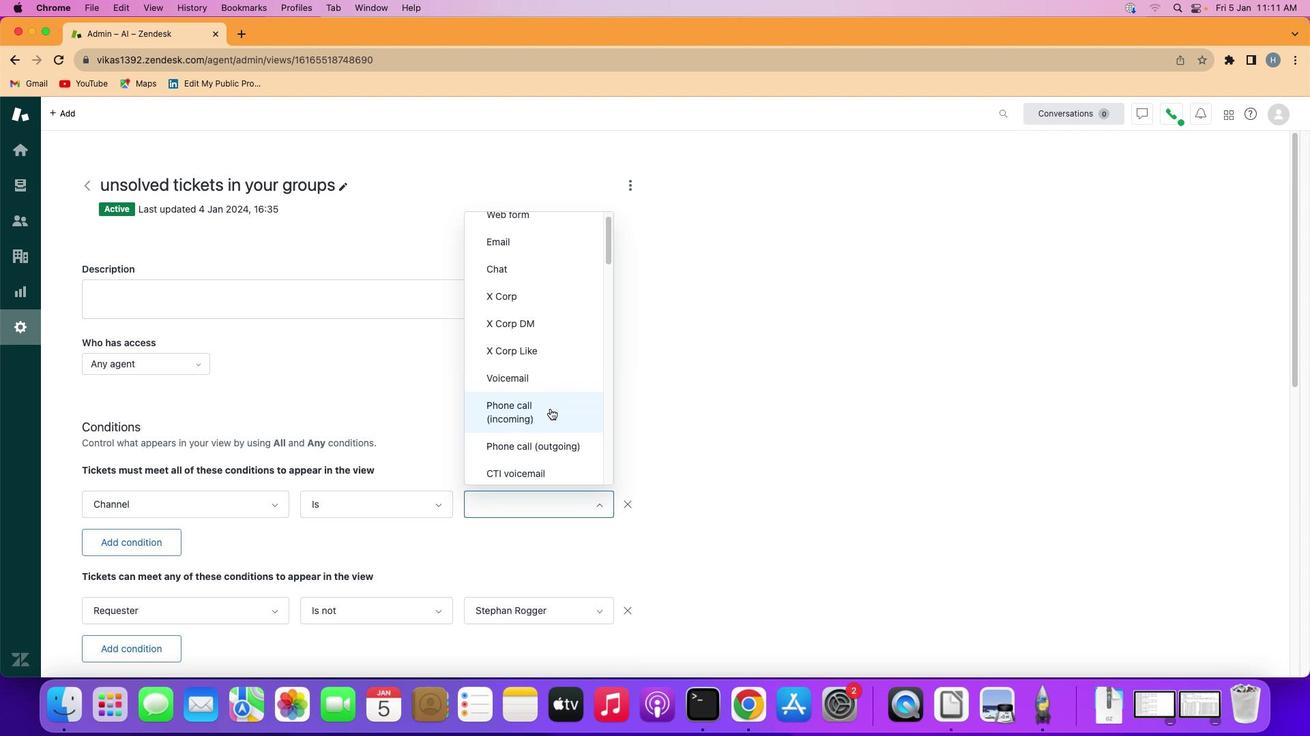
Action: Mouse scrolled (547, 405) with delta (-2, -3)
Screenshot: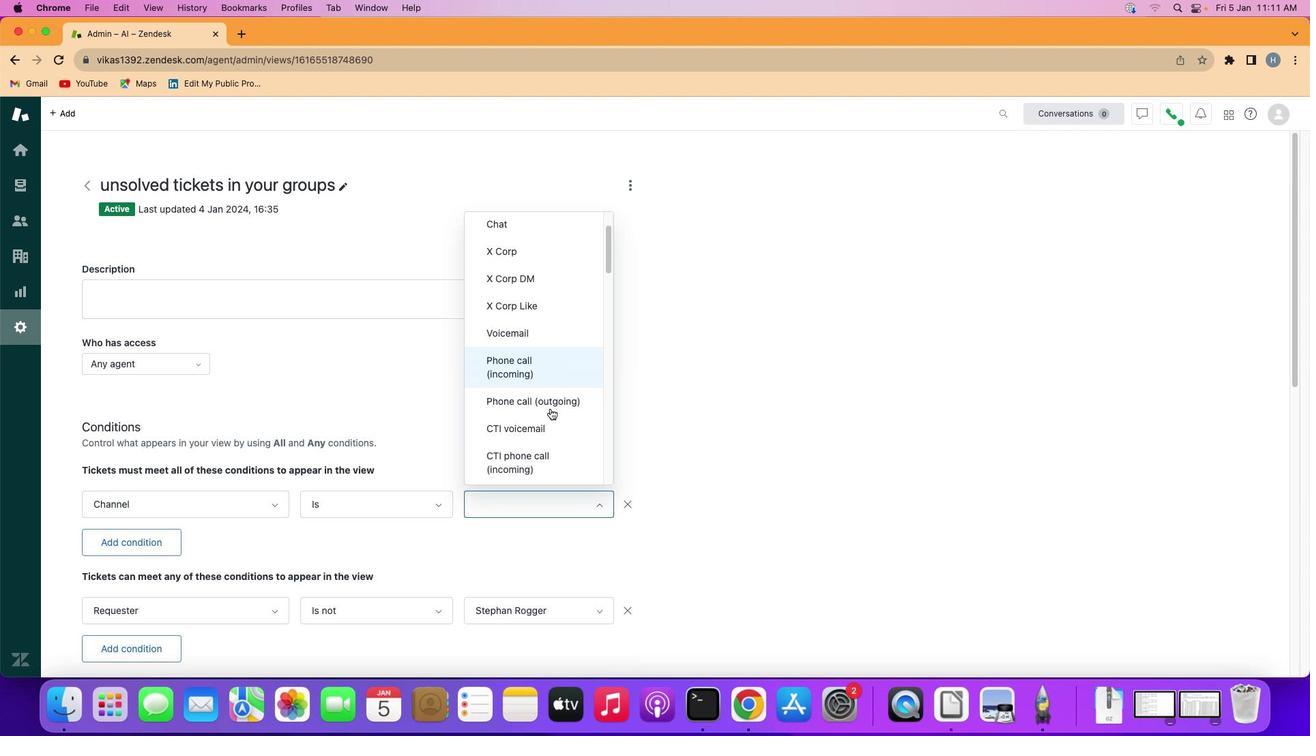 
Action: Mouse scrolled (547, 405) with delta (-2, -4)
Screenshot: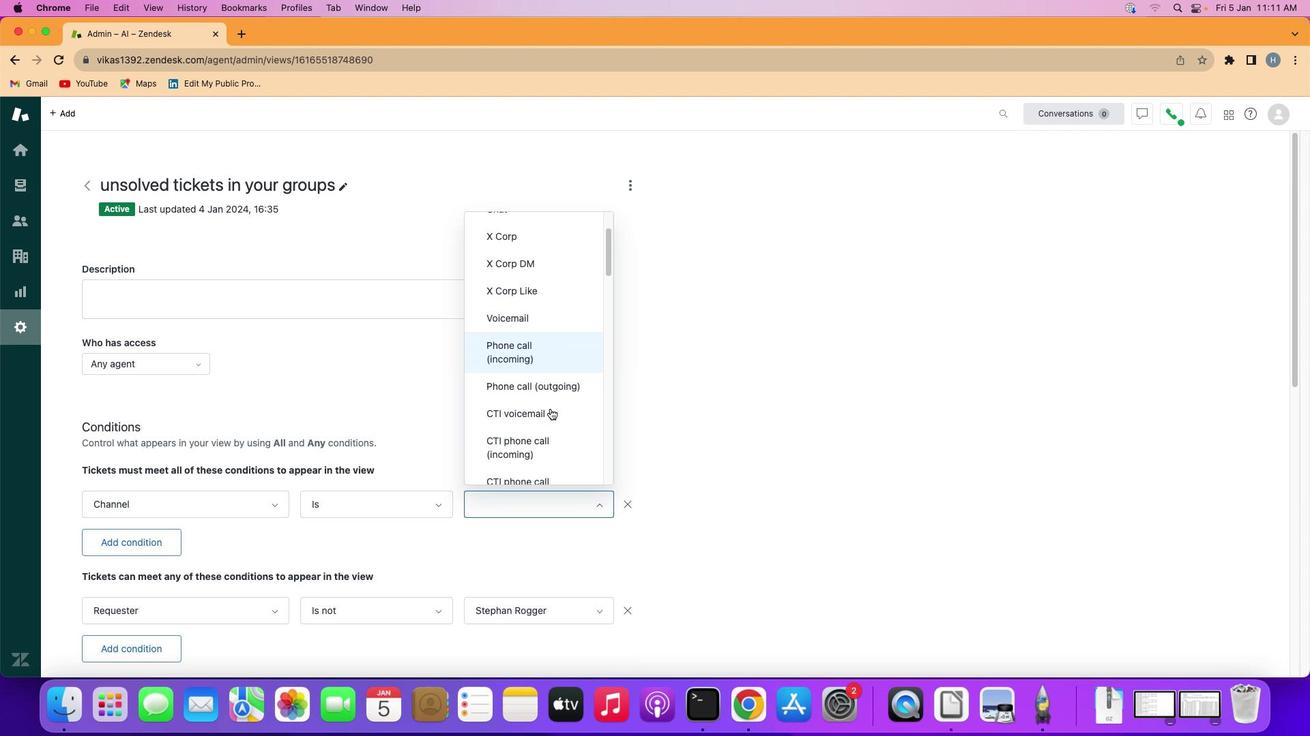 
Action: Mouse scrolled (547, 405) with delta (-2, -3)
Screenshot: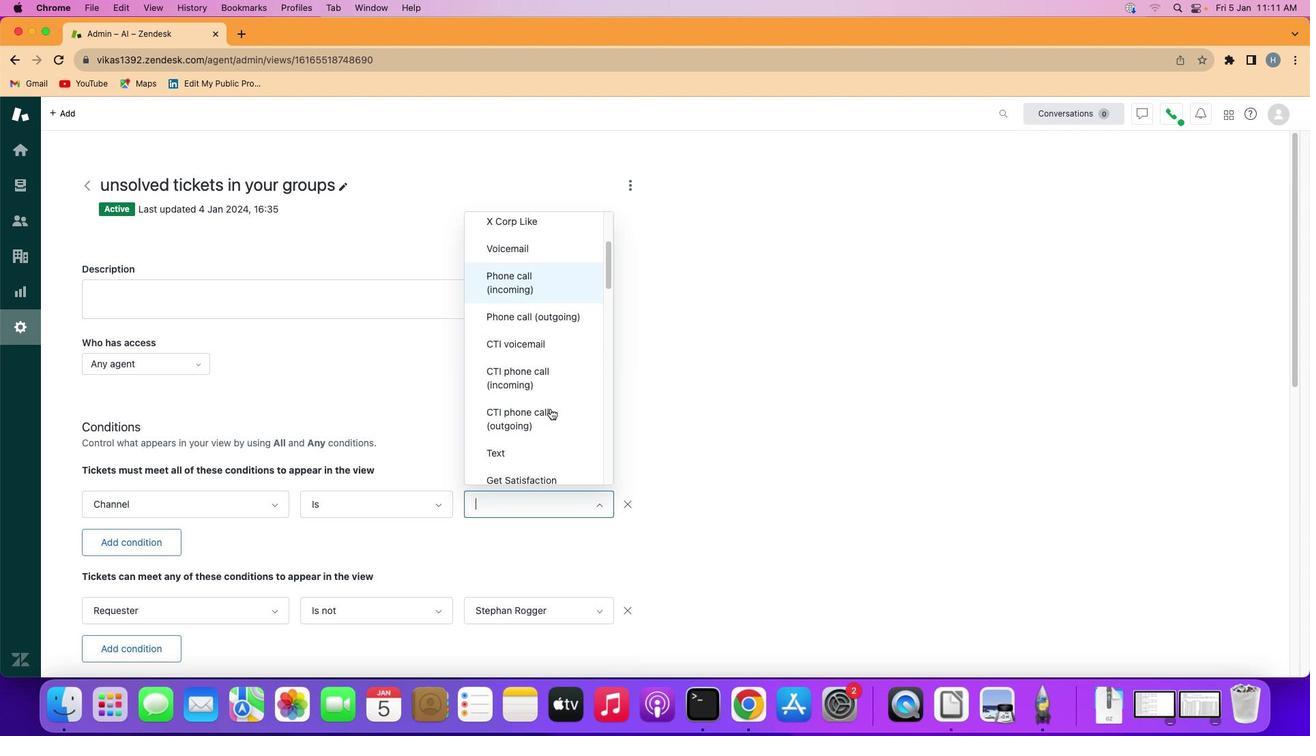 
Action: Mouse moved to (545, 376)
Screenshot: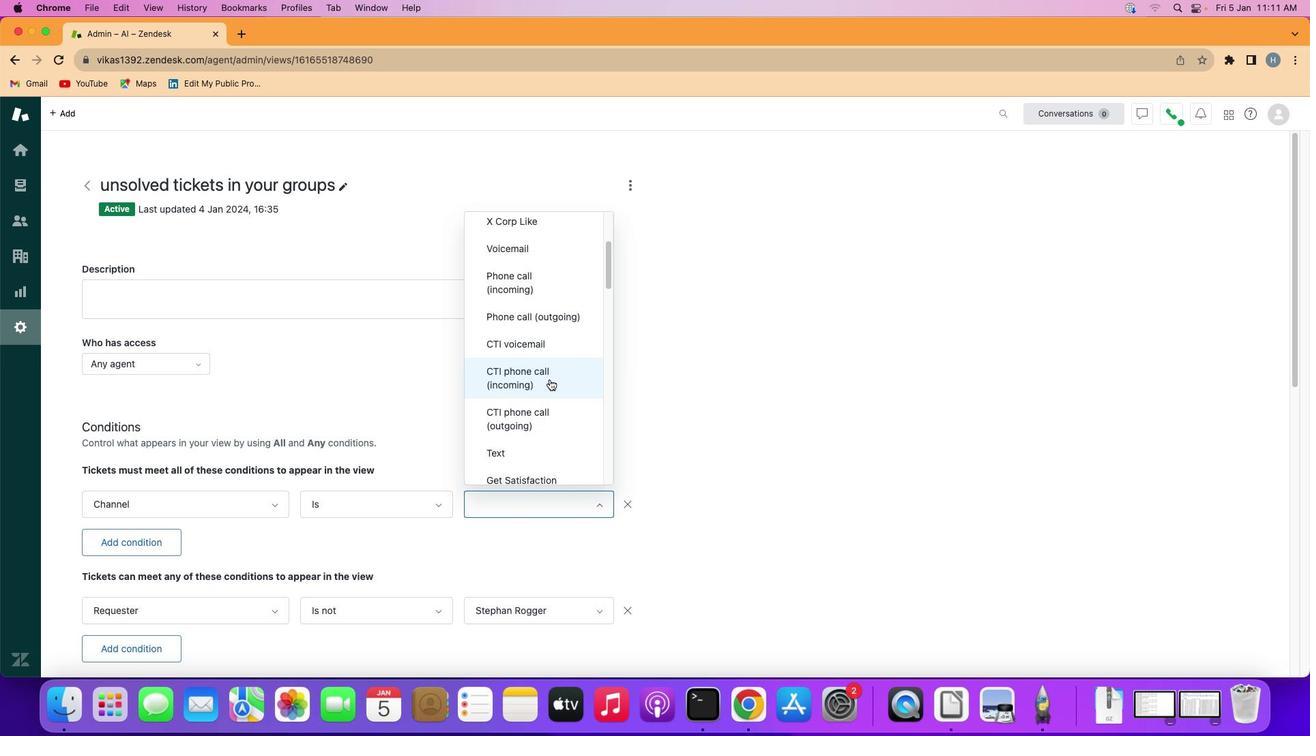 
Action: Mouse pressed left at (545, 376)
Screenshot: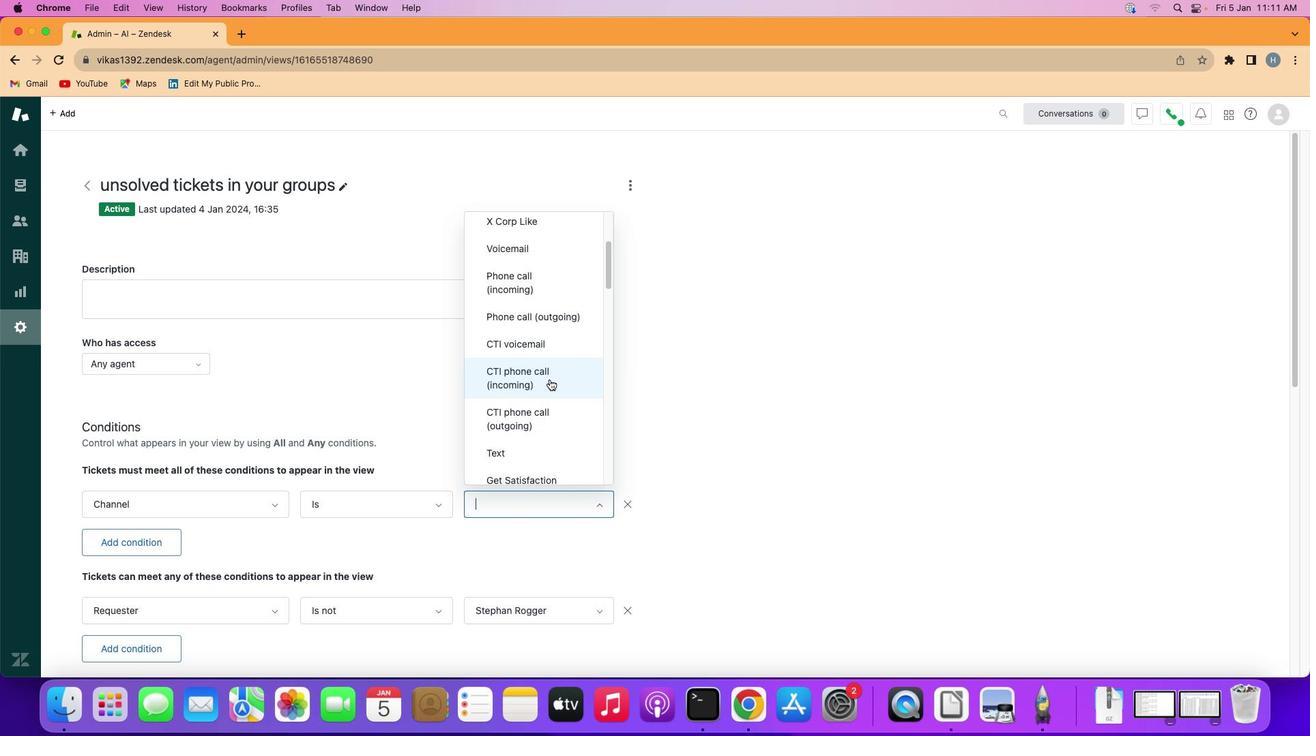 
